 Task: Search one way flight ticket for 1 adult, 5 children, 2 infants in seat and 1 infant on lap in first from Houston: William P. Hobby Airport to Jackson: Jackson Hole Airport on 5-2-2023. Choice of flights is JetBlue. Number of bags: 1 checked bag. Price is upto 82000. Outbound departure time preference is 14:15.
Action: Mouse moved to (289, 115)
Screenshot: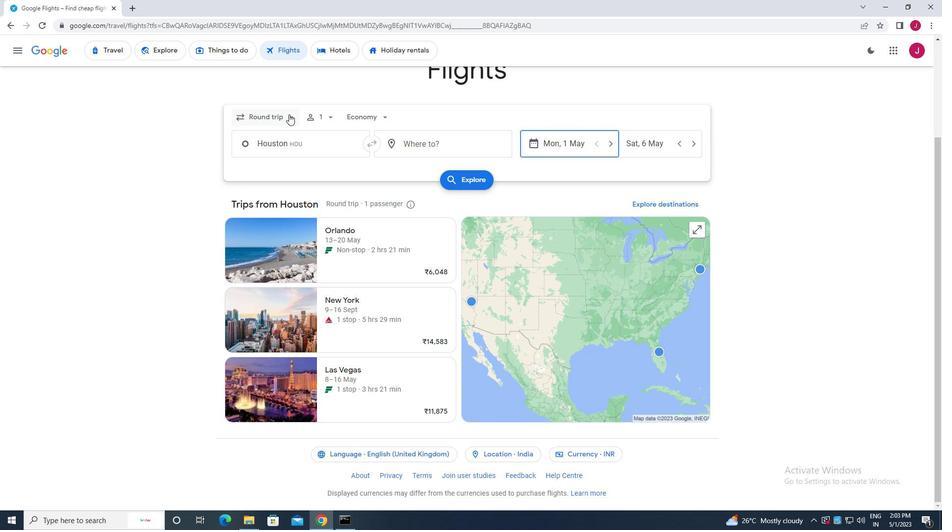 
Action: Mouse pressed left at (289, 115)
Screenshot: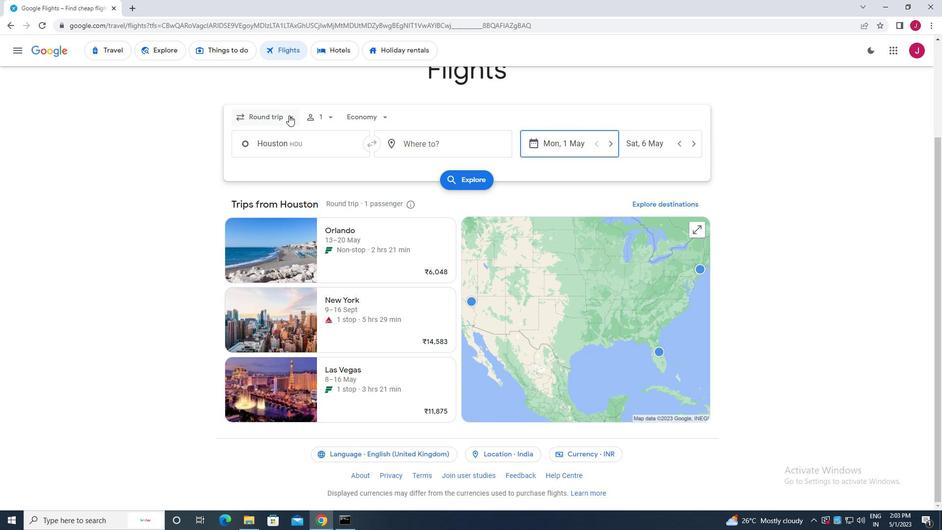 
Action: Mouse moved to (274, 162)
Screenshot: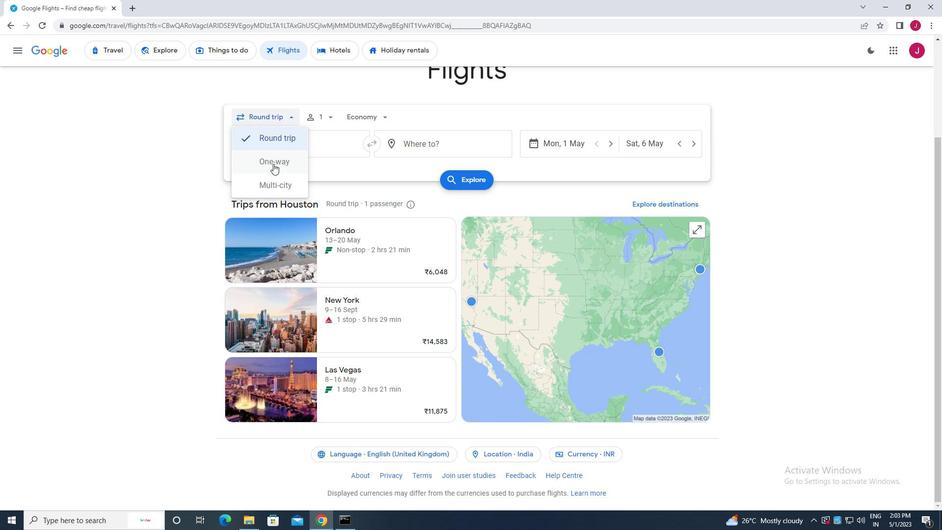 
Action: Mouse pressed left at (274, 162)
Screenshot: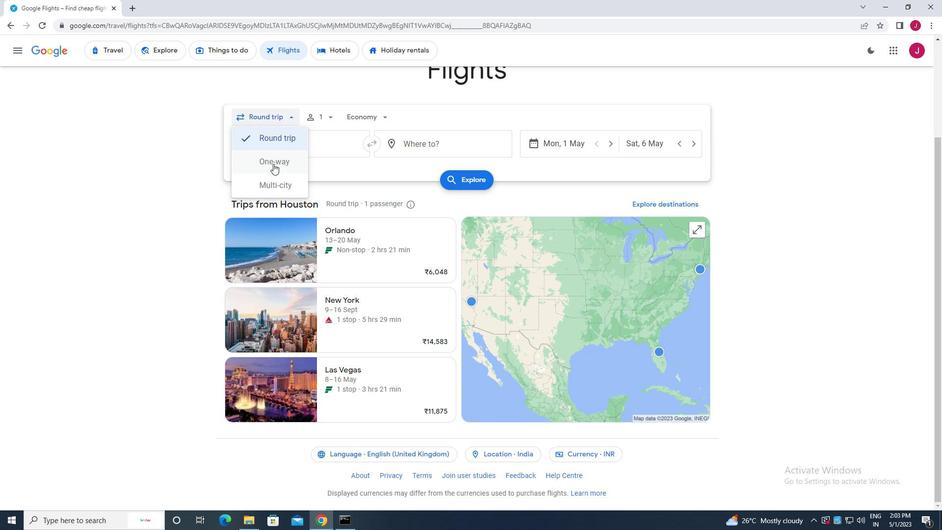 
Action: Mouse moved to (322, 117)
Screenshot: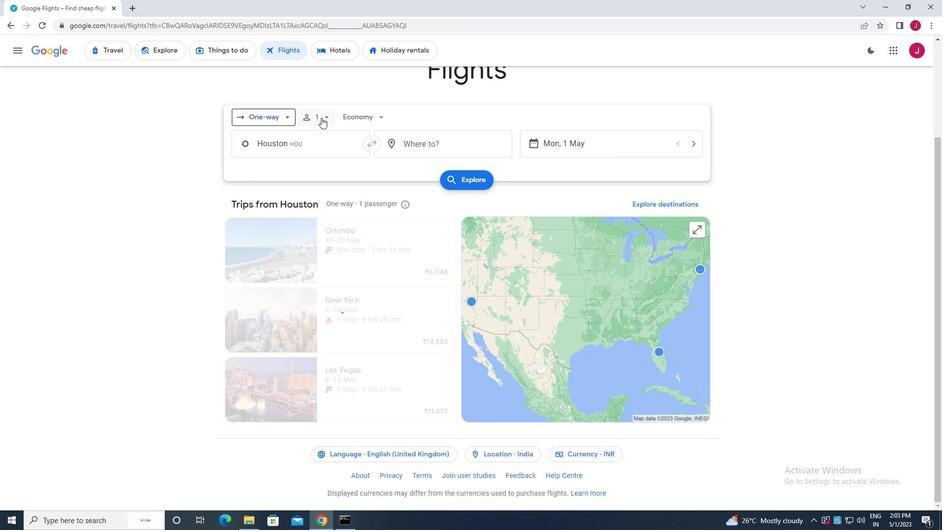 
Action: Mouse pressed left at (322, 117)
Screenshot: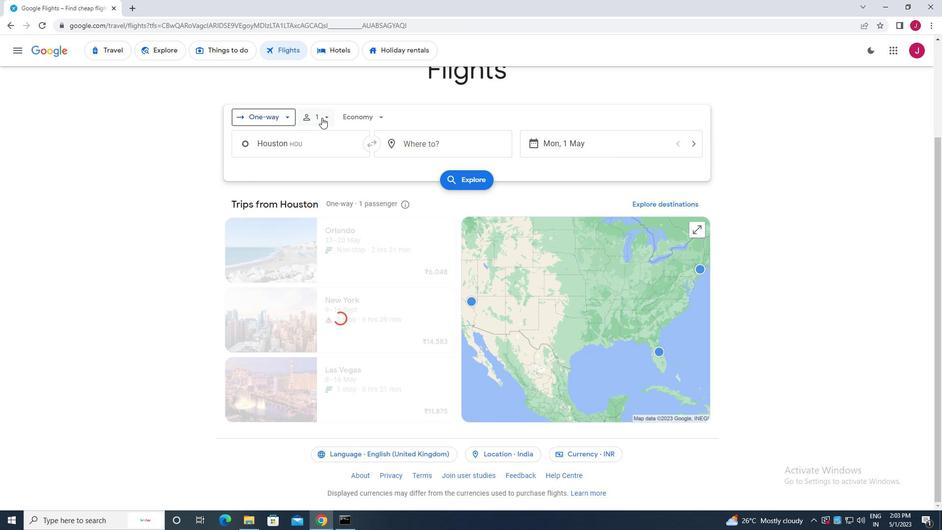 
Action: Mouse moved to (399, 168)
Screenshot: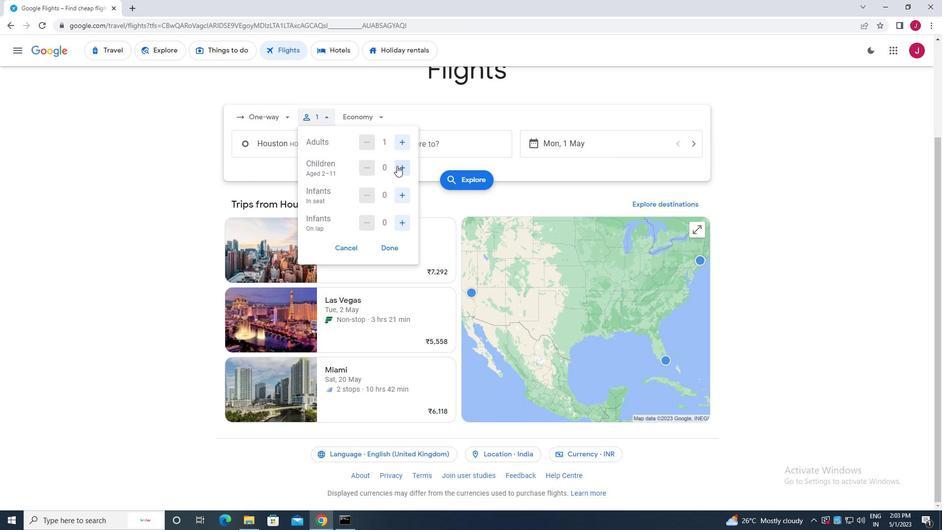 
Action: Mouse pressed left at (399, 168)
Screenshot: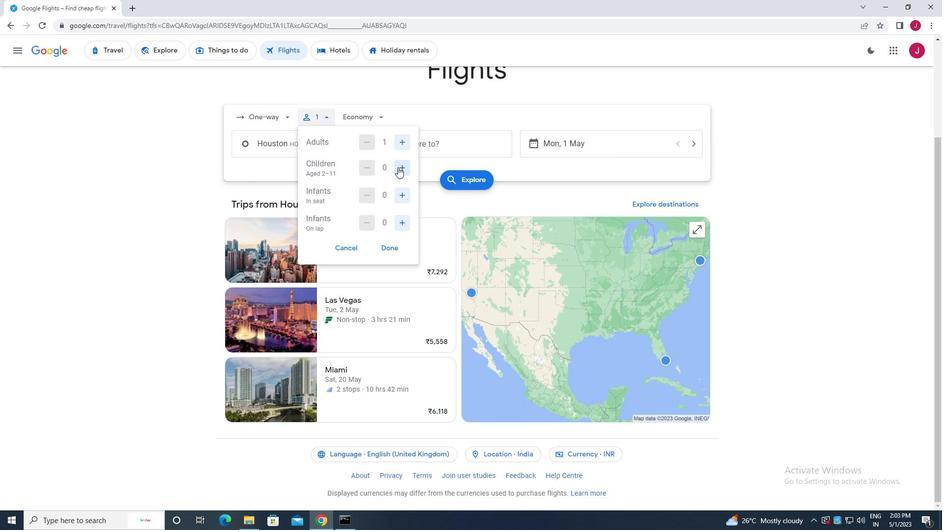 
Action: Mouse moved to (401, 169)
Screenshot: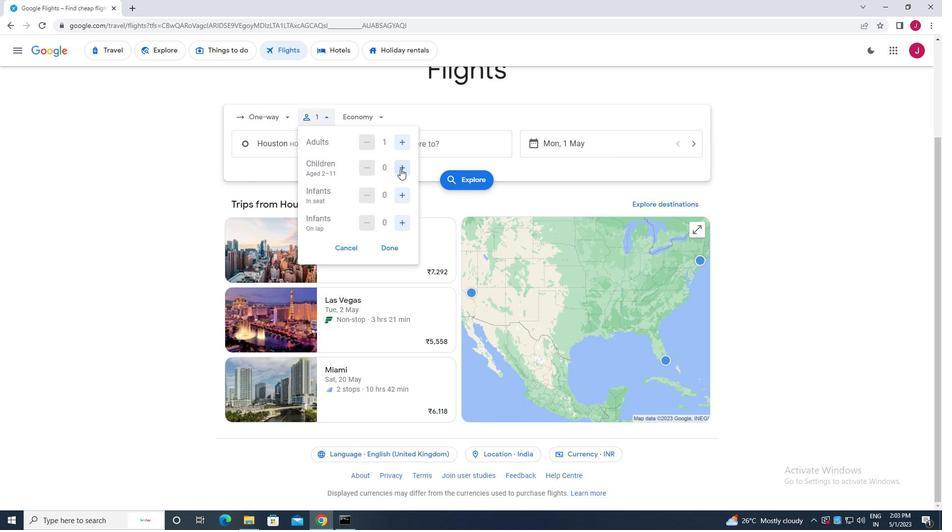 
Action: Mouse pressed left at (401, 169)
Screenshot: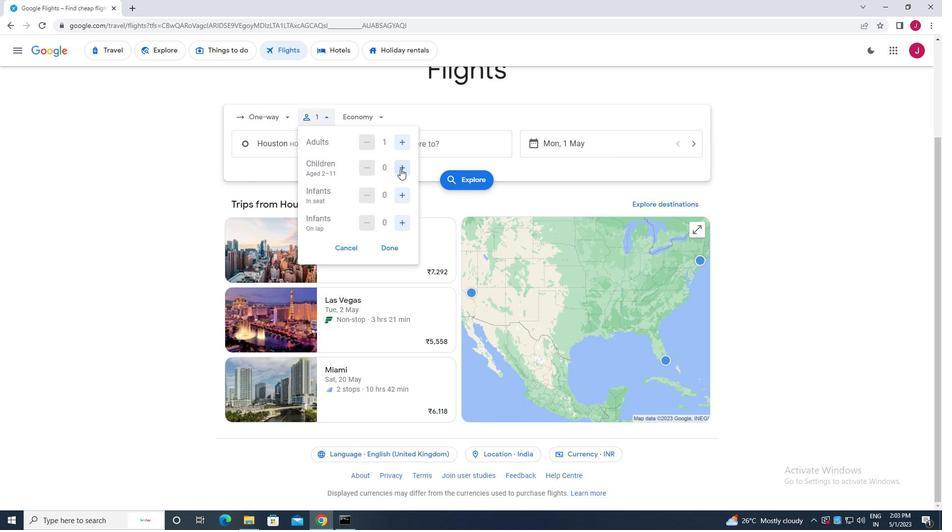 
Action: Mouse moved to (401, 169)
Screenshot: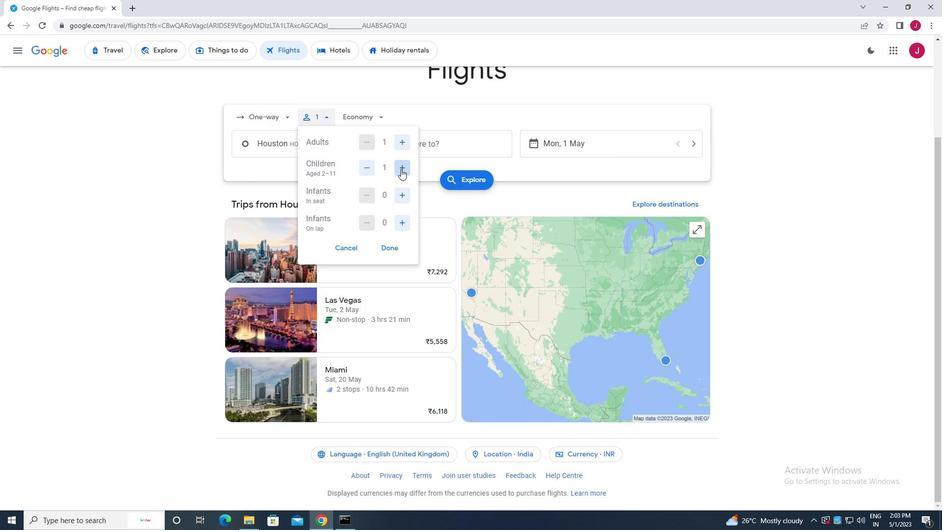 
Action: Mouse pressed left at (401, 169)
Screenshot: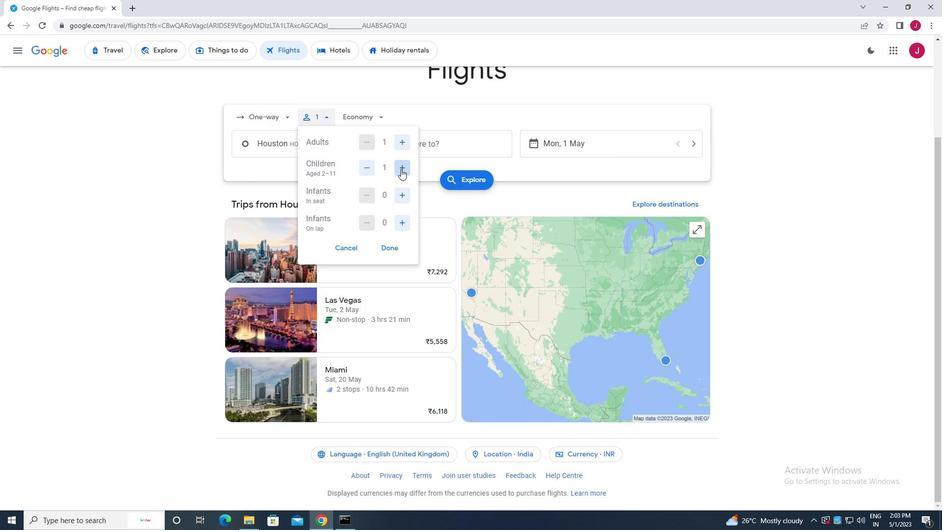 
Action: Mouse pressed left at (401, 169)
Screenshot: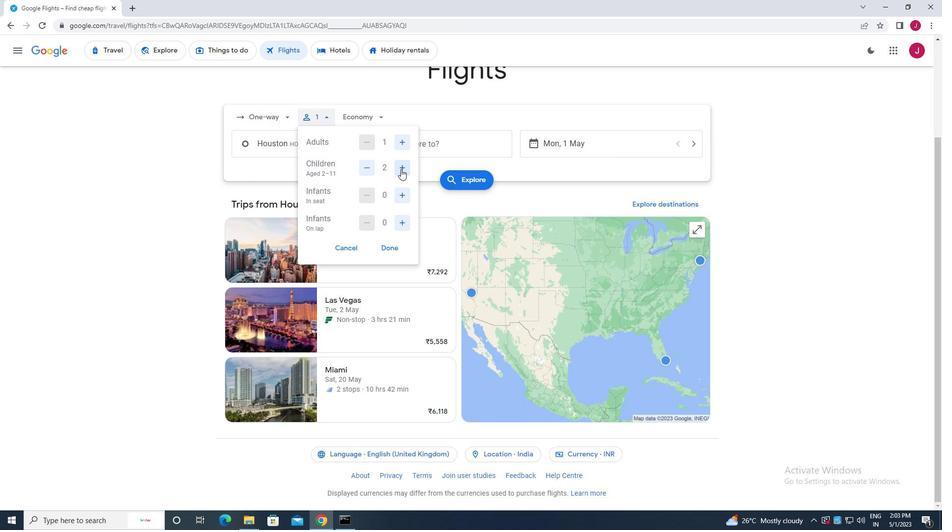 
Action: Mouse pressed left at (401, 169)
Screenshot: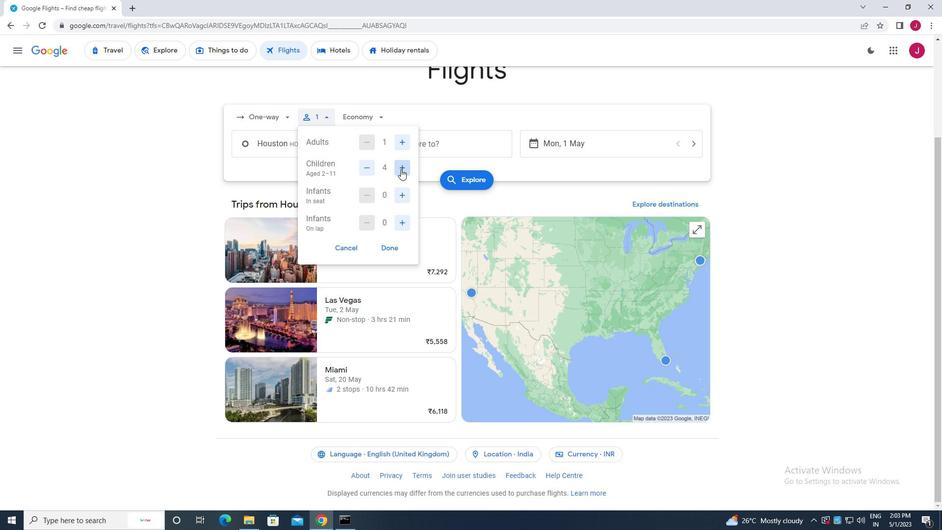
Action: Mouse moved to (403, 198)
Screenshot: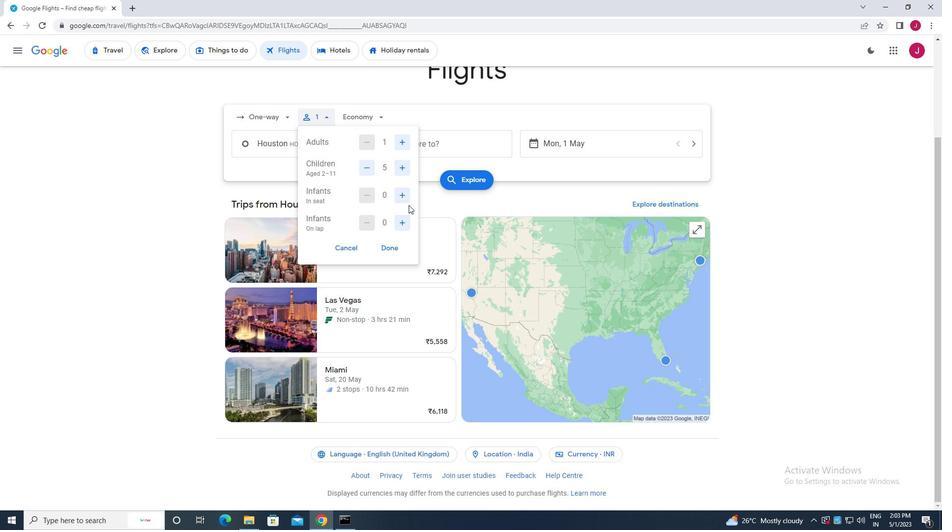 
Action: Mouse pressed left at (403, 198)
Screenshot: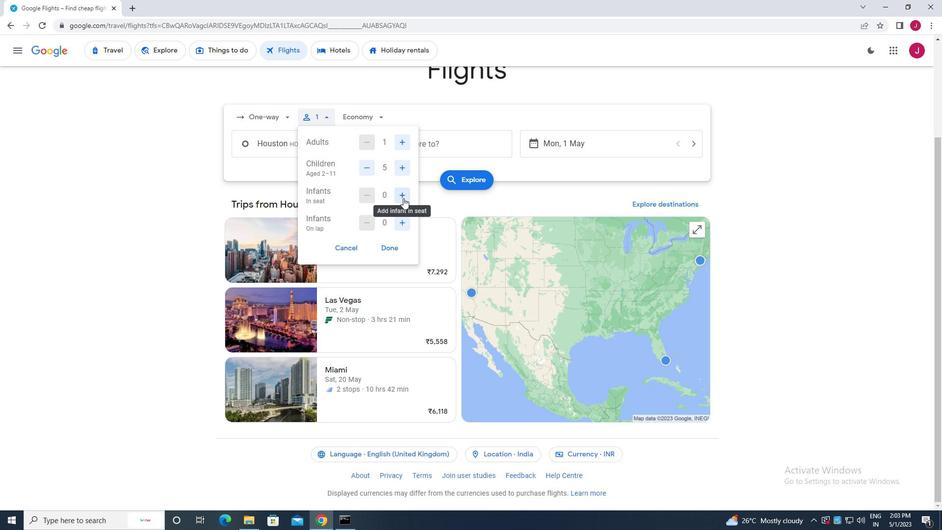 
Action: Mouse pressed left at (403, 198)
Screenshot: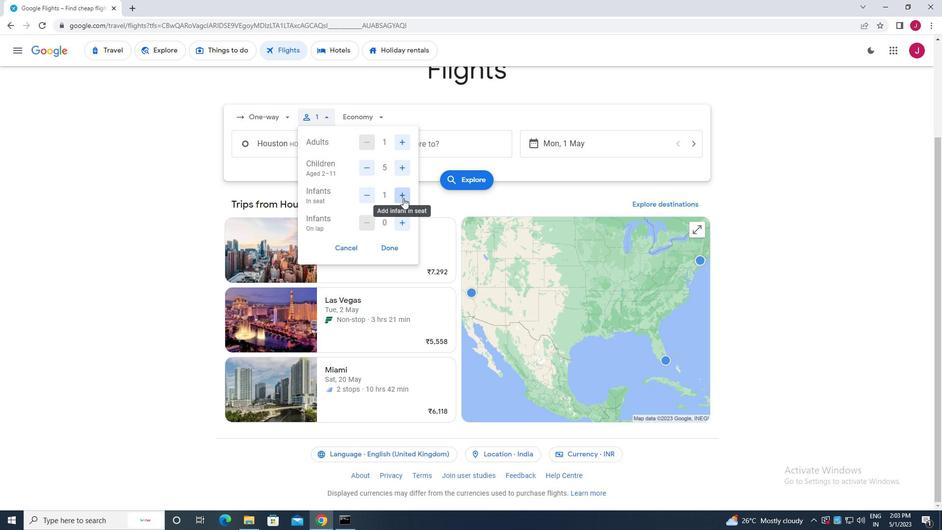 
Action: Mouse moved to (403, 217)
Screenshot: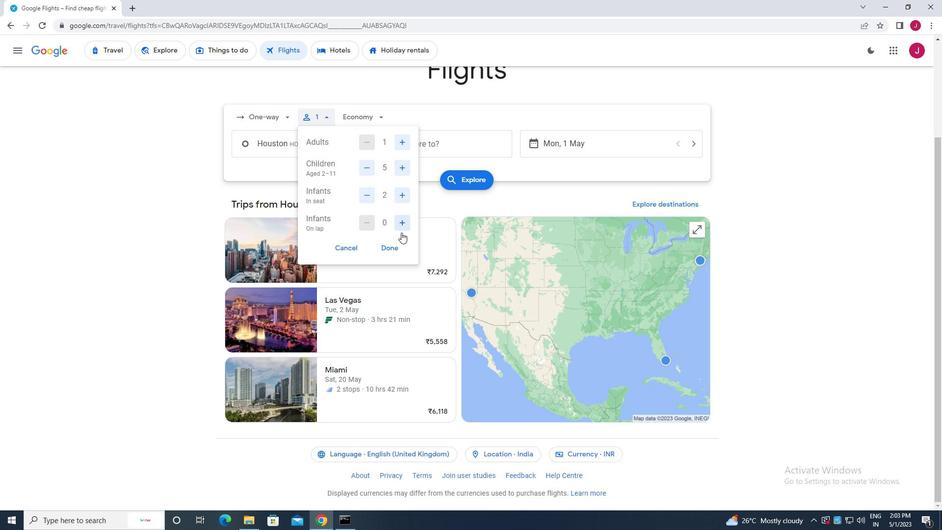 
Action: Mouse pressed left at (403, 217)
Screenshot: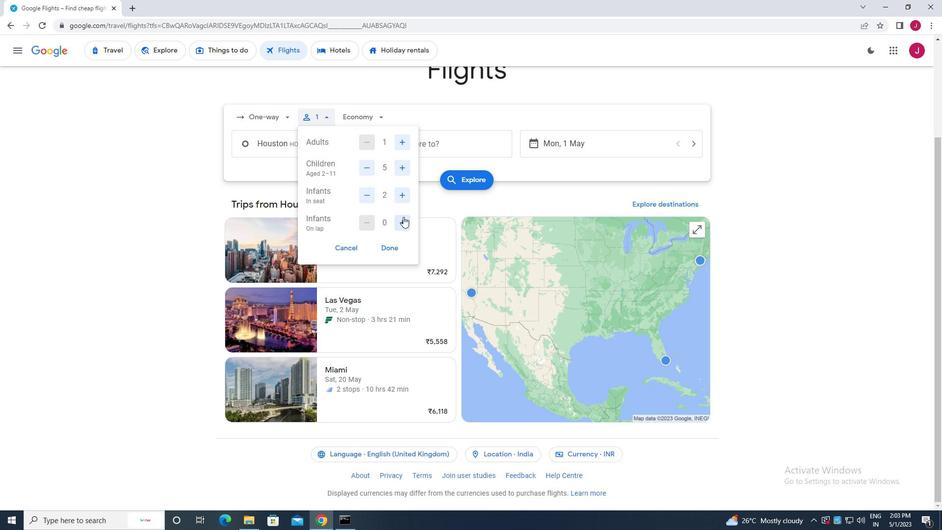 
Action: Mouse moved to (368, 195)
Screenshot: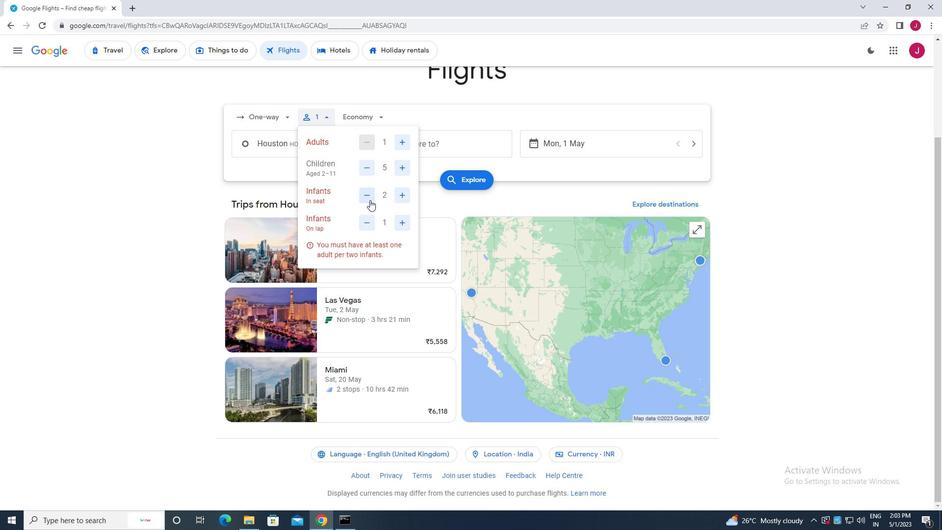 
Action: Mouse pressed left at (368, 195)
Screenshot: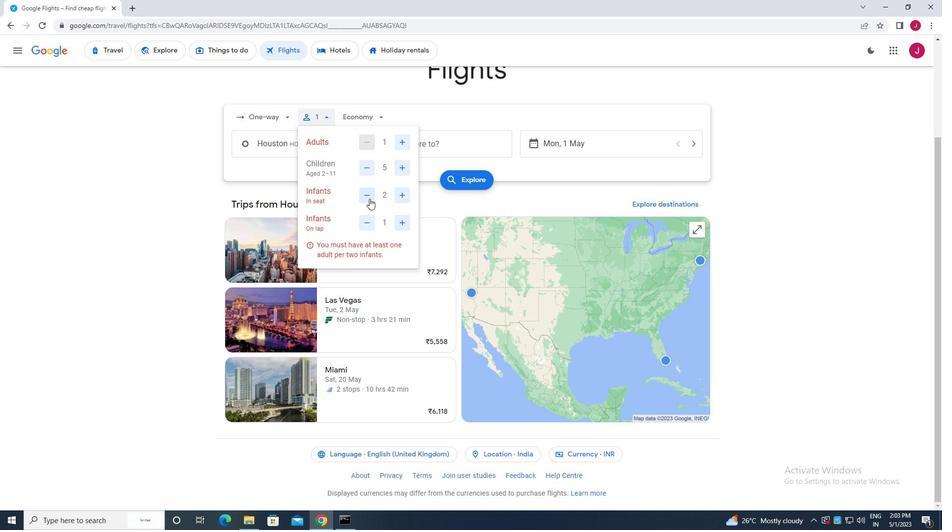 
Action: Mouse moved to (390, 248)
Screenshot: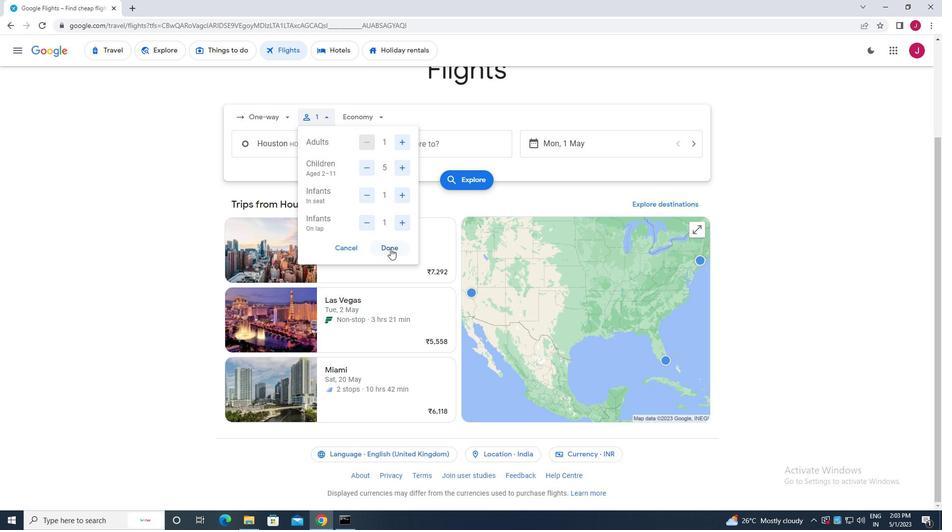 
Action: Mouse pressed left at (390, 248)
Screenshot: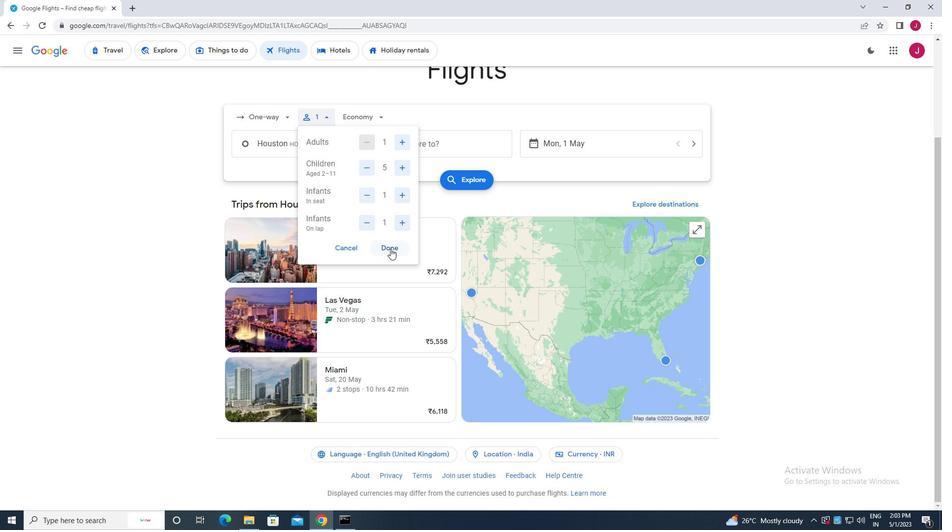 
Action: Mouse moved to (379, 118)
Screenshot: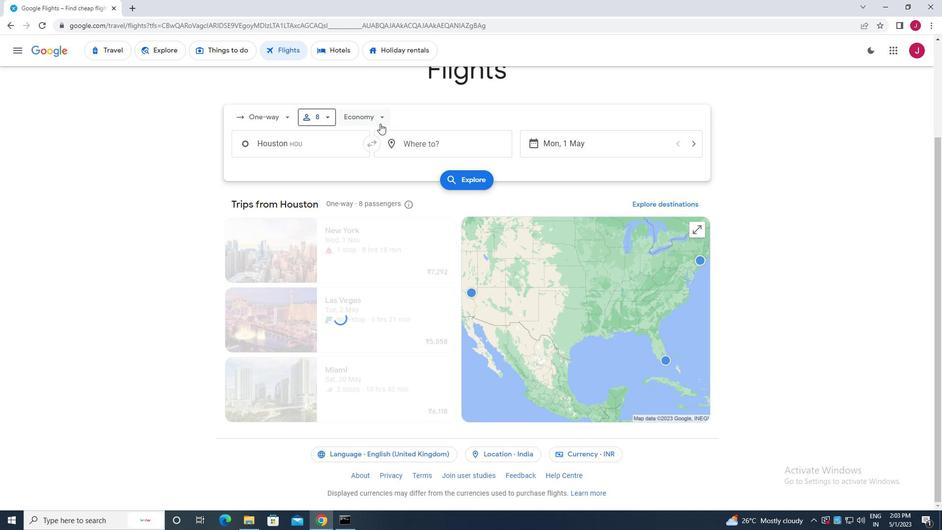 
Action: Mouse pressed left at (379, 118)
Screenshot: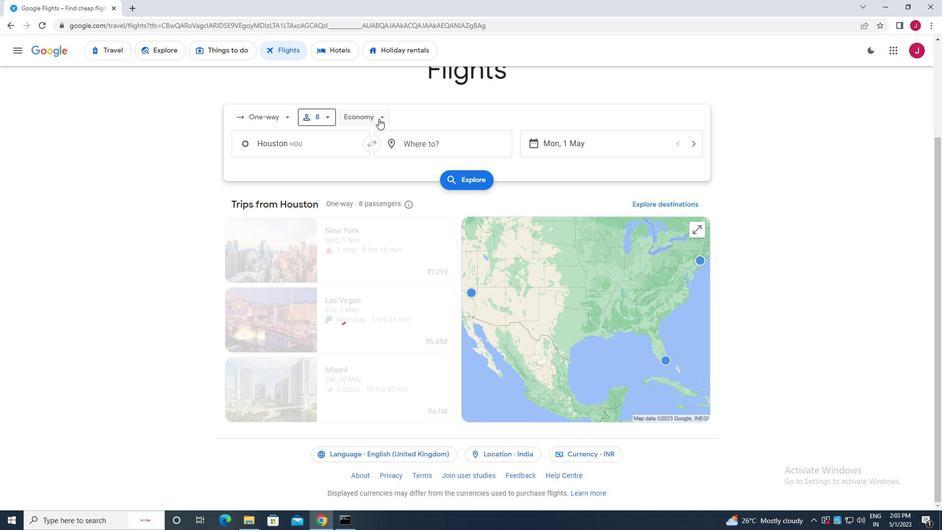 
Action: Mouse moved to (372, 210)
Screenshot: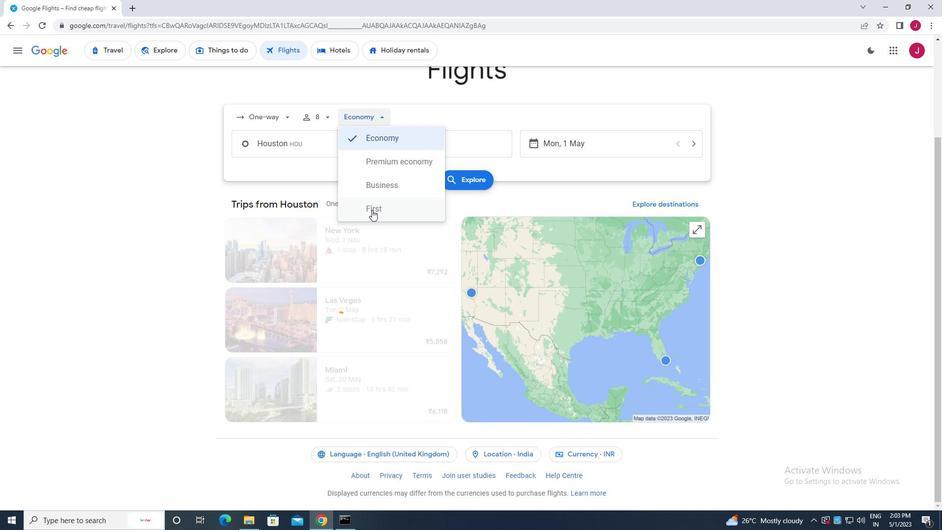 
Action: Mouse pressed left at (372, 210)
Screenshot: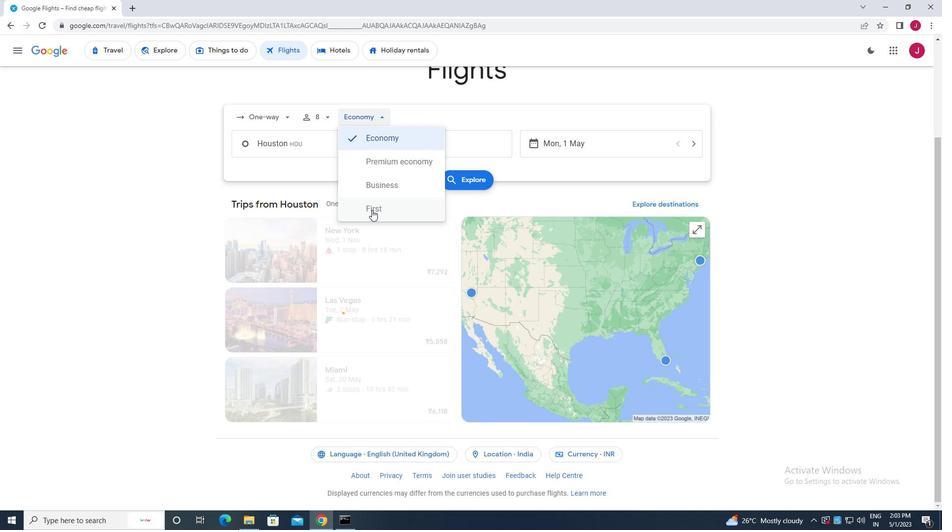 
Action: Mouse moved to (308, 143)
Screenshot: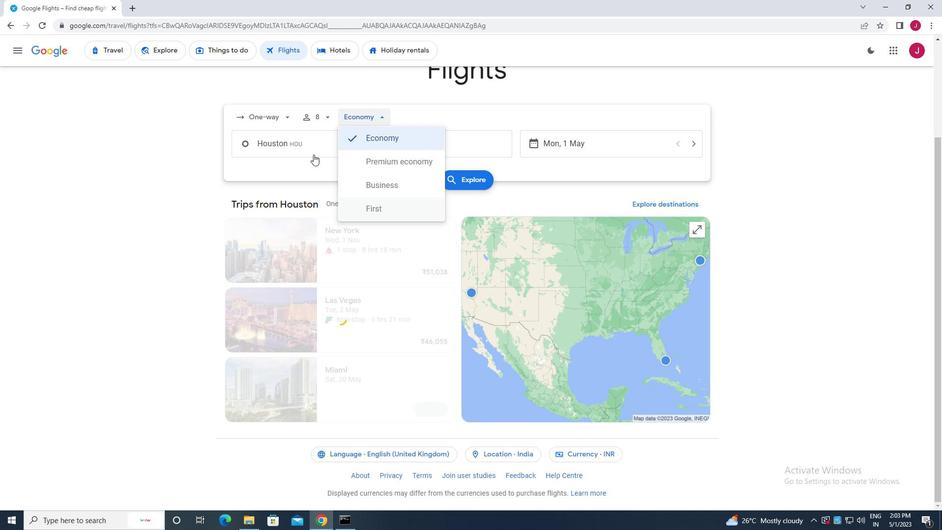 
Action: Mouse pressed left at (308, 143)
Screenshot: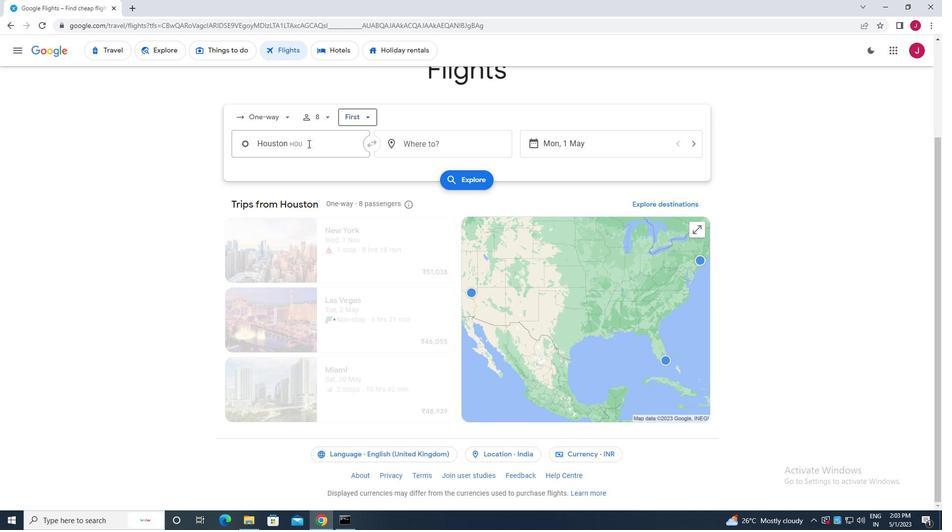 
Action: Key pressed willam<Key.space>o<Key.backspace>p
Screenshot: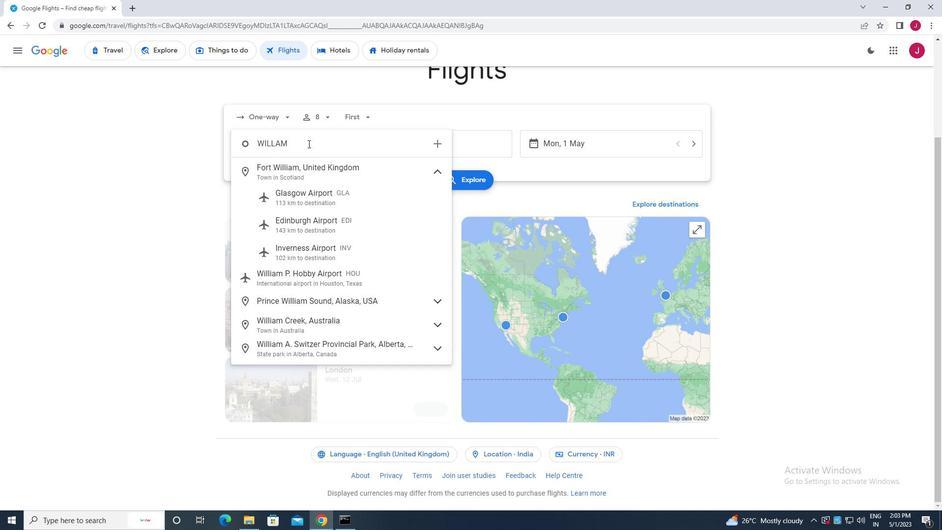 
Action: Mouse moved to (313, 175)
Screenshot: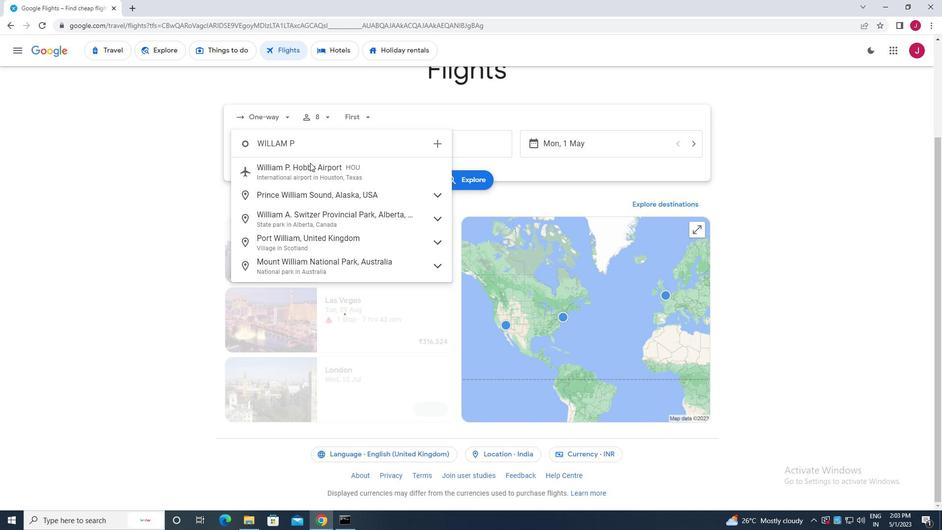 
Action: Mouse pressed left at (313, 175)
Screenshot: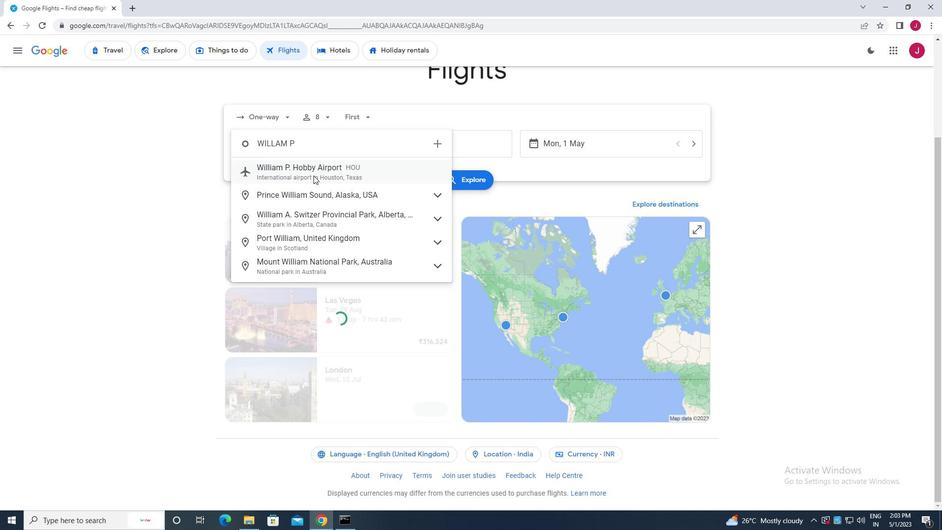 
Action: Mouse moved to (446, 142)
Screenshot: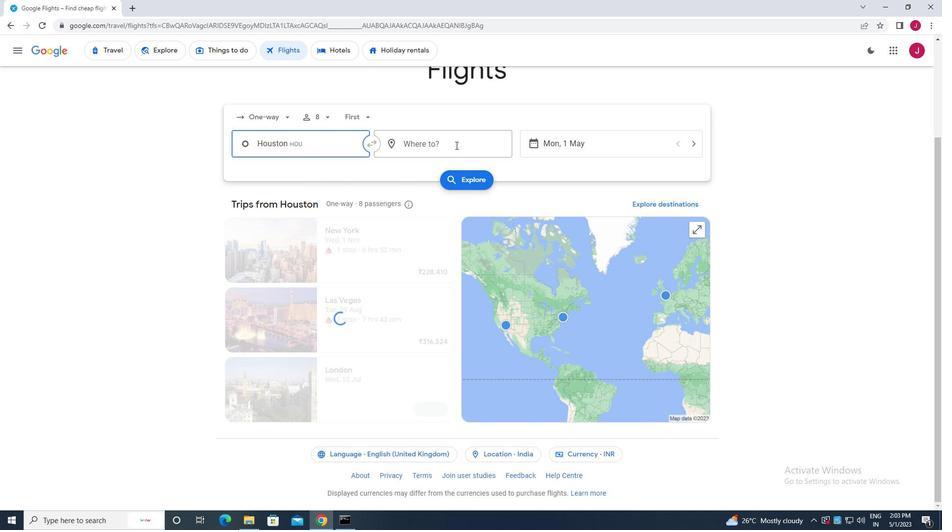 
Action: Mouse pressed left at (446, 142)
Screenshot: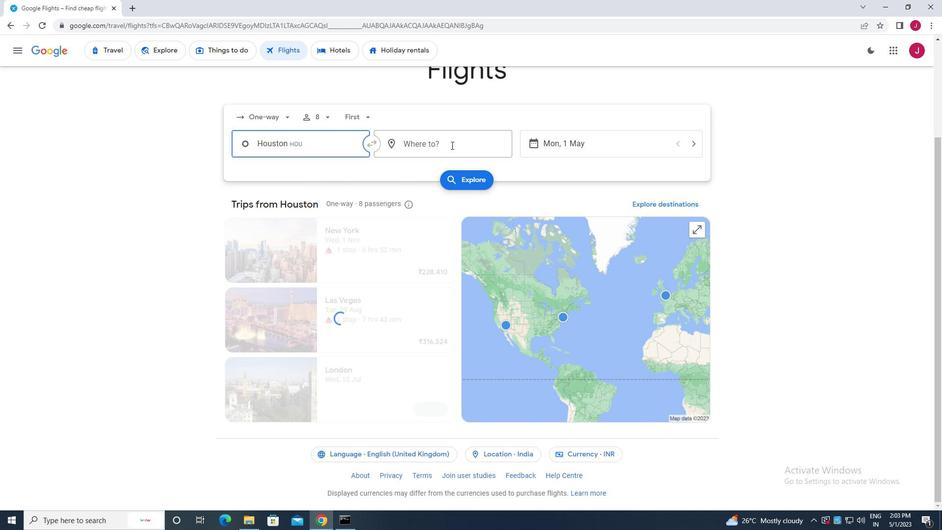 
Action: Key pressed jackson<Key.space>h
Screenshot: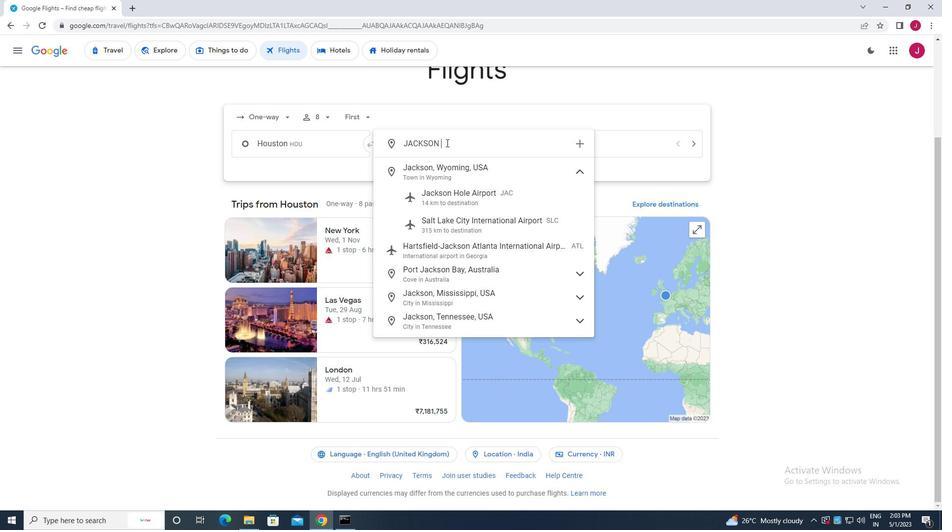 
Action: Mouse moved to (455, 190)
Screenshot: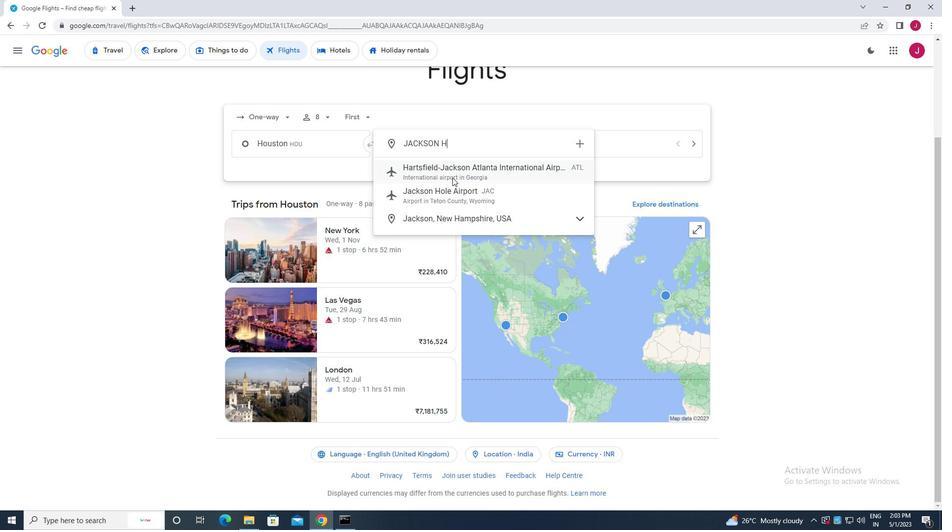 
Action: Mouse pressed left at (455, 190)
Screenshot: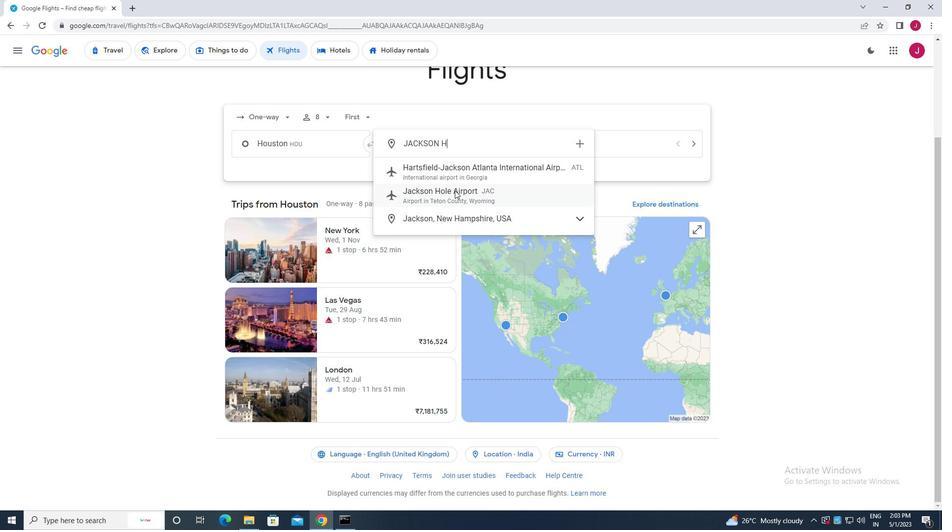 
Action: Mouse moved to (568, 144)
Screenshot: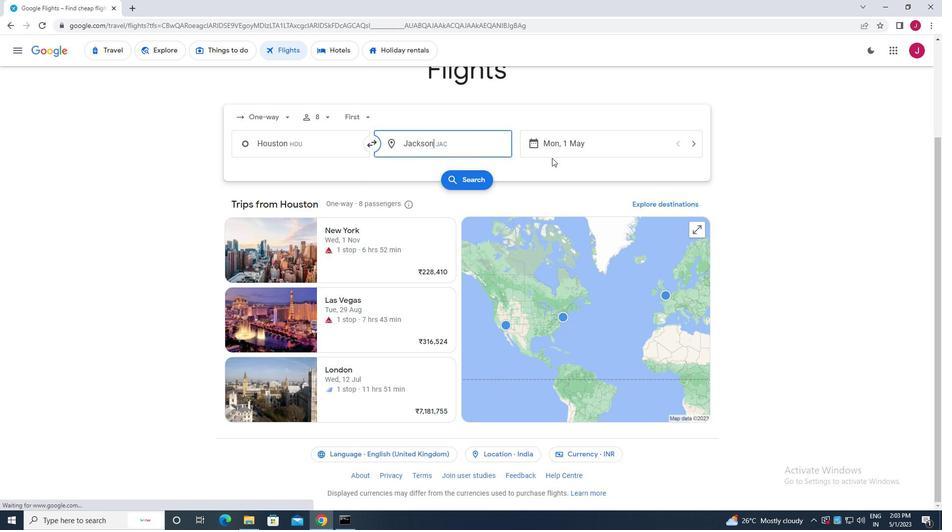 
Action: Mouse pressed left at (568, 144)
Screenshot: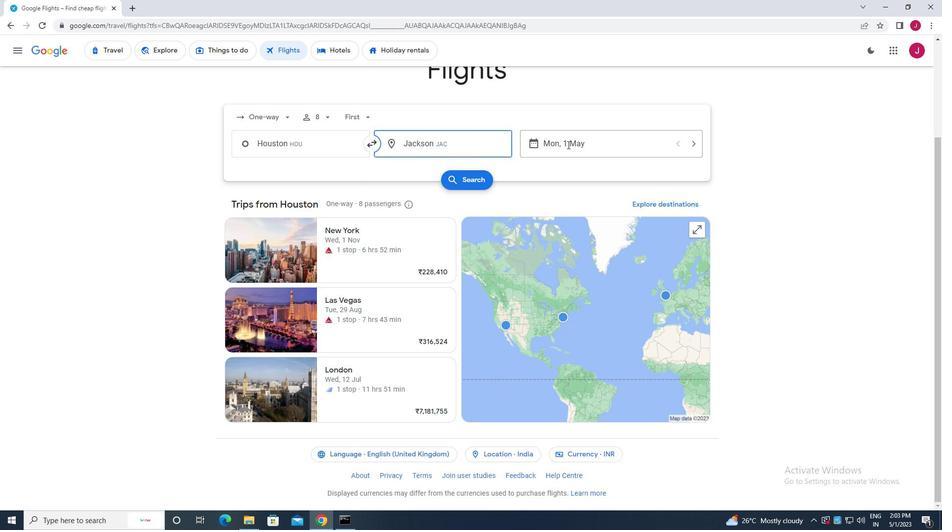 
Action: Mouse moved to (400, 223)
Screenshot: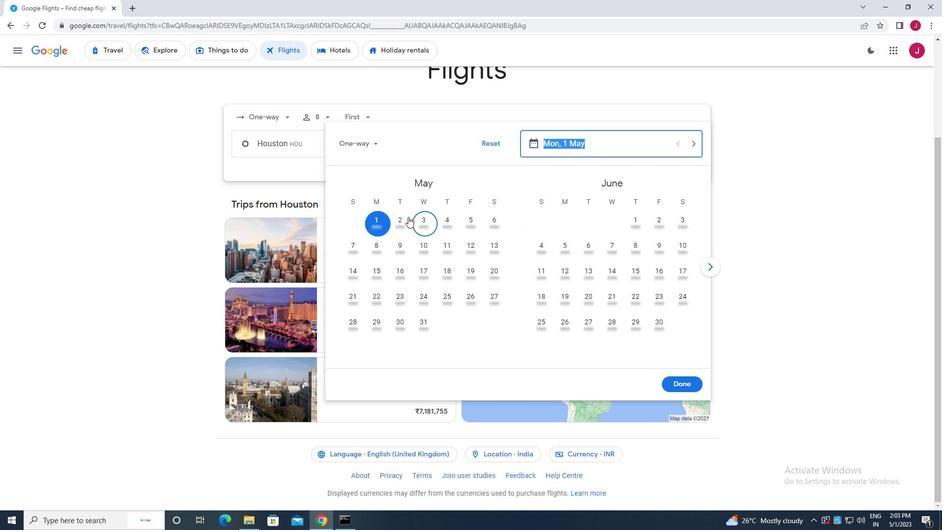 
Action: Mouse pressed left at (400, 223)
Screenshot: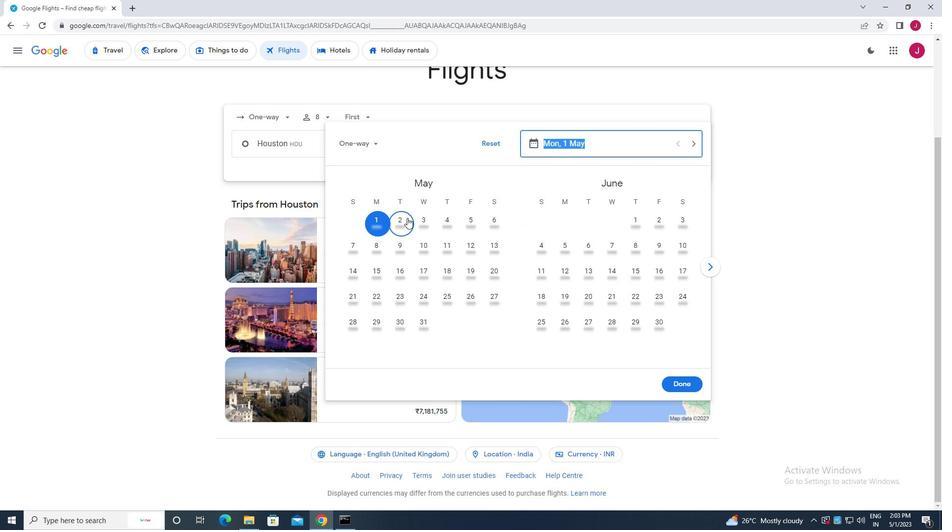 
Action: Mouse moved to (689, 382)
Screenshot: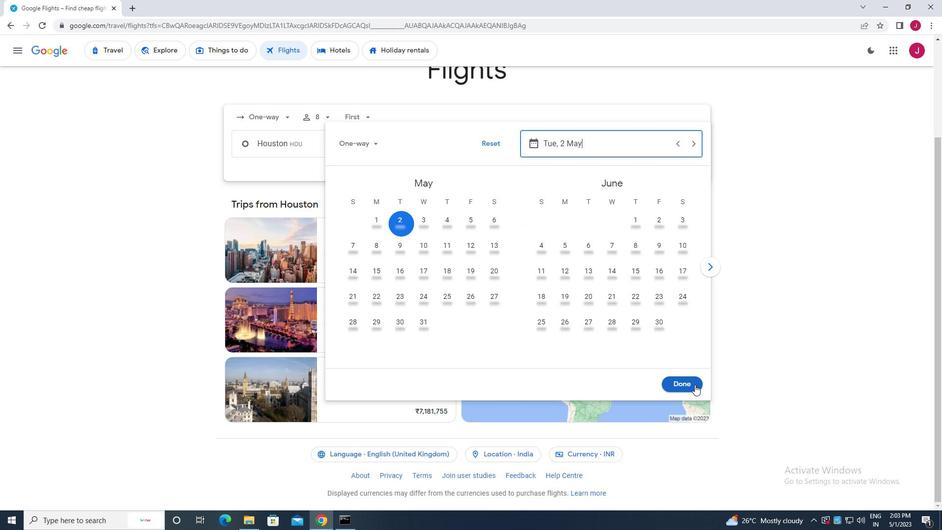 
Action: Mouse pressed left at (689, 382)
Screenshot: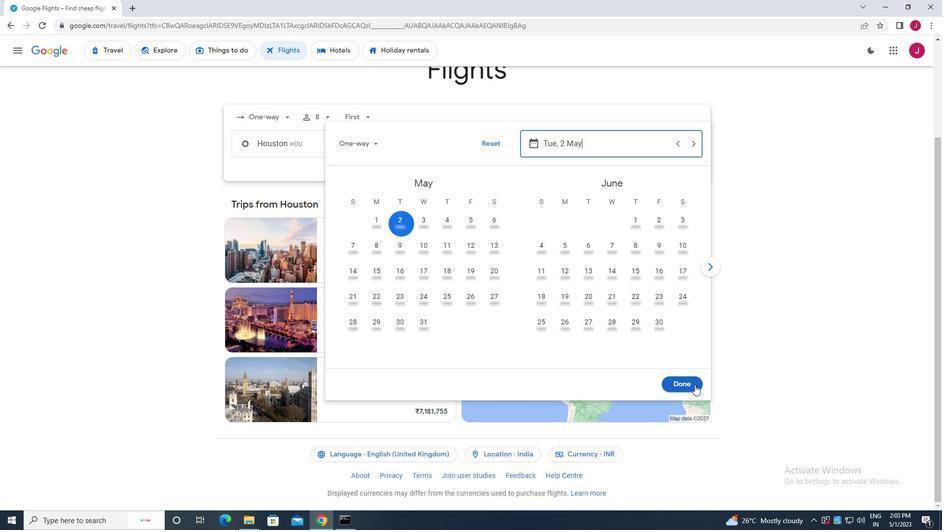 
Action: Mouse moved to (473, 182)
Screenshot: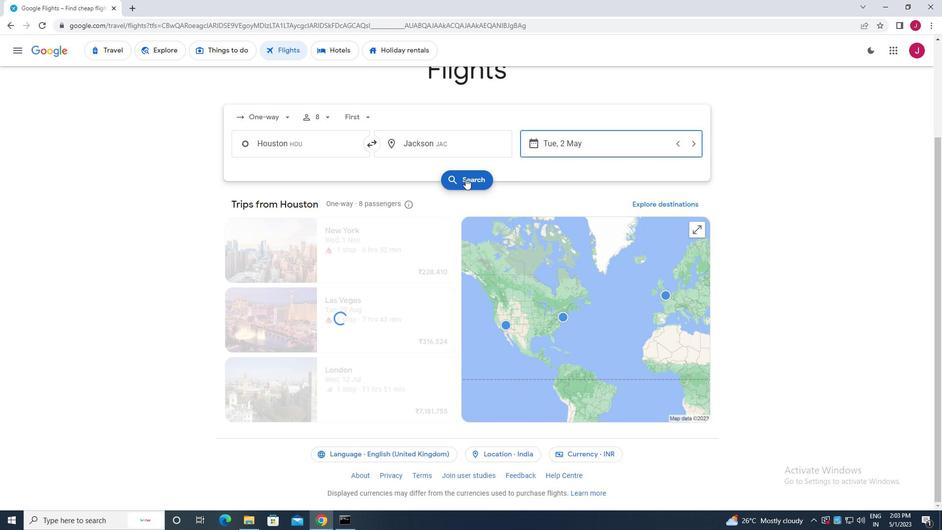 
Action: Mouse pressed left at (473, 182)
Screenshot: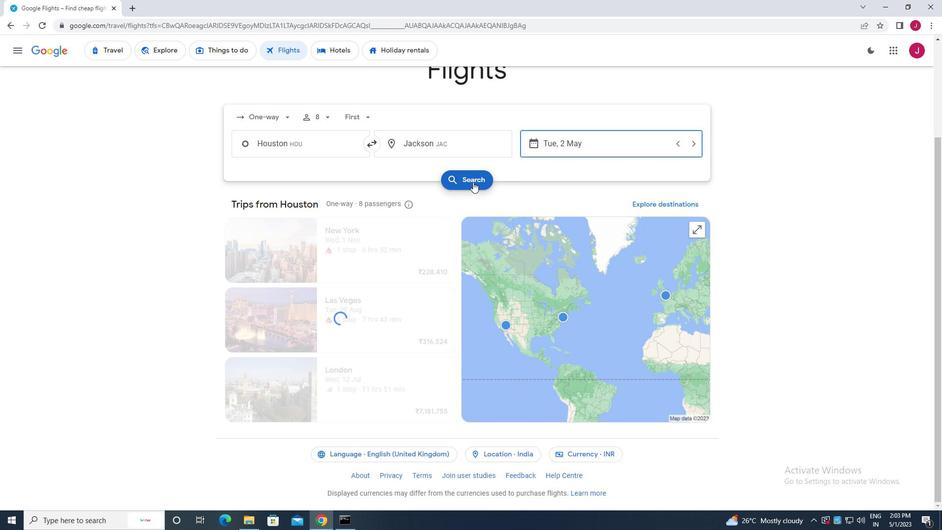 
Action: Mouse moved to (249, 138)
Screenshot: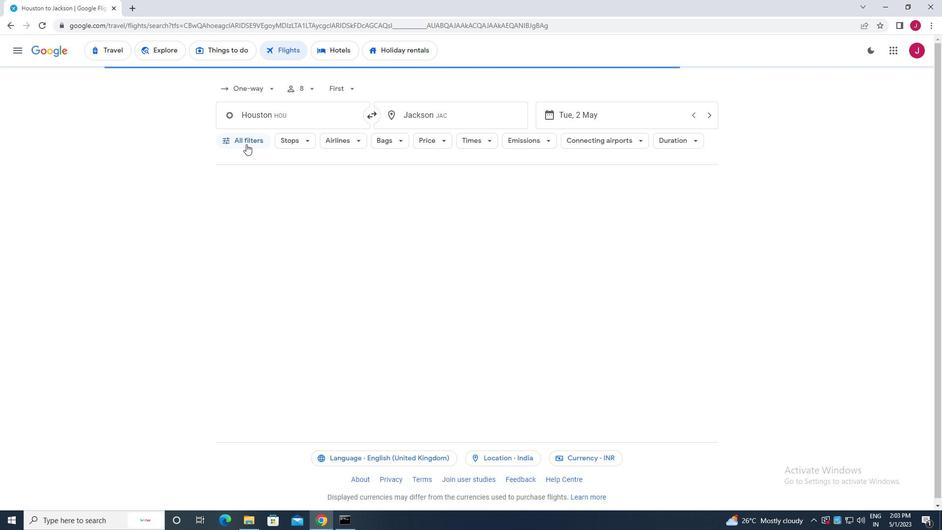 
Action: Mouse pressed left at (249, 138)
Screenshot: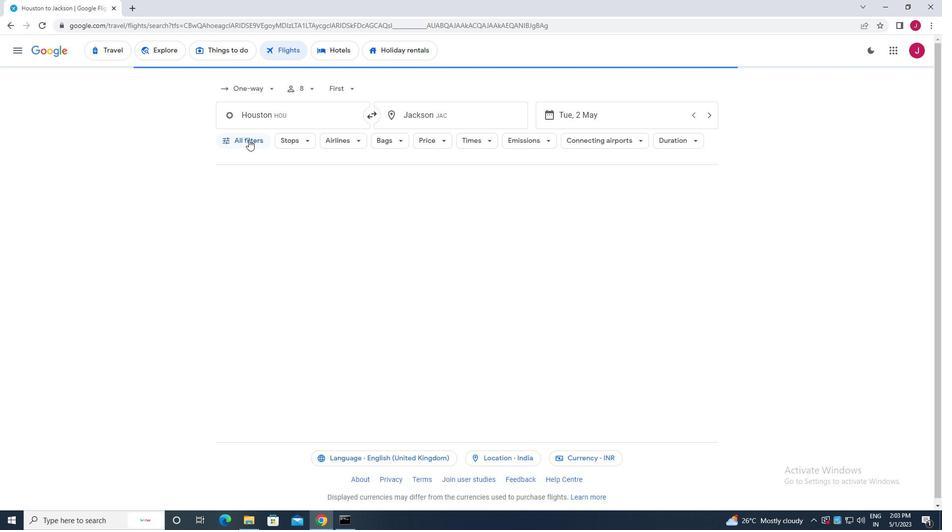 
Action: Mouse moved to (253, 201)
Screenshot: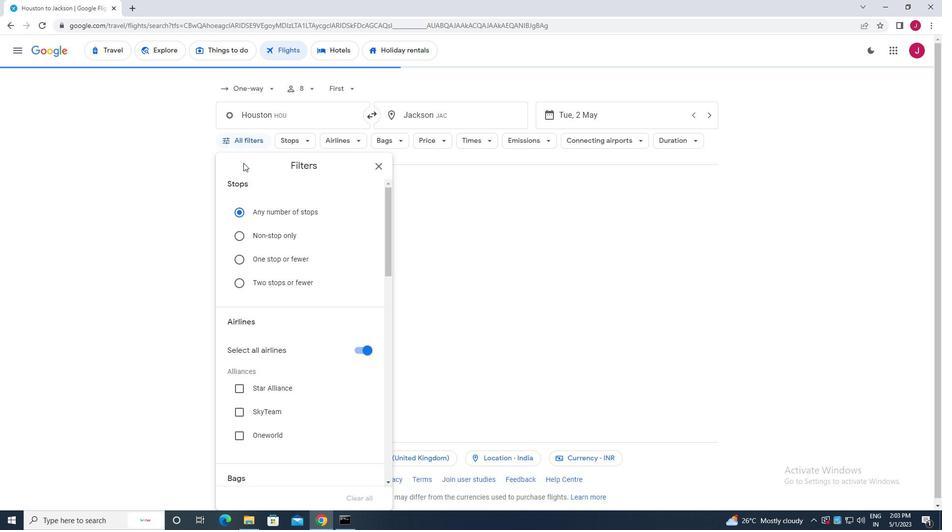 
Action: Mouse scrolled (253, 200) with delta (0, 0)
Screenshot: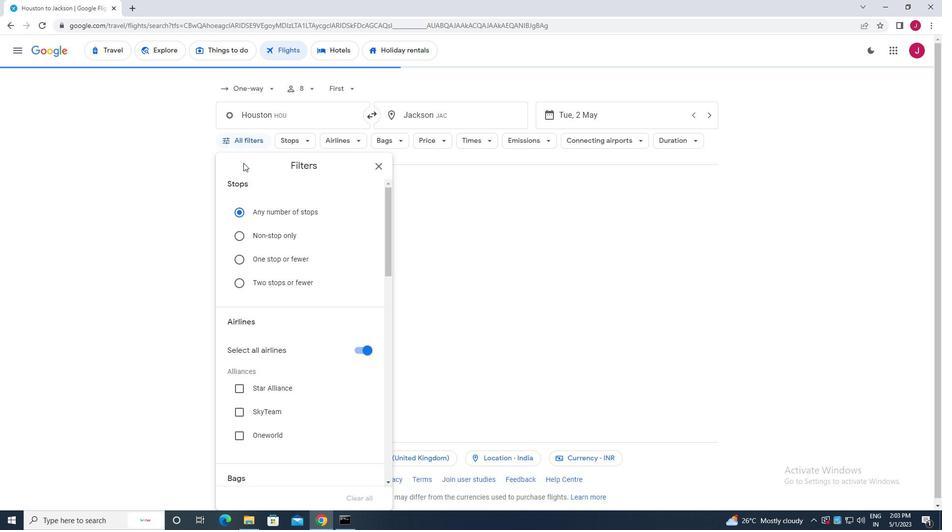
Action: Mouse moved to (255, 204)
Screenshot: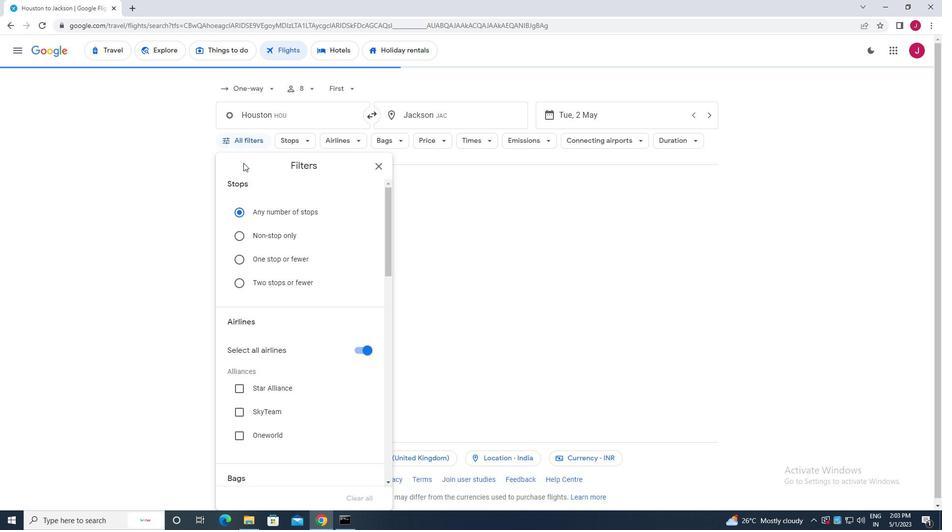 
Action: Mouse scrolled (255, 203) with delta (0, 0)
Screenshot: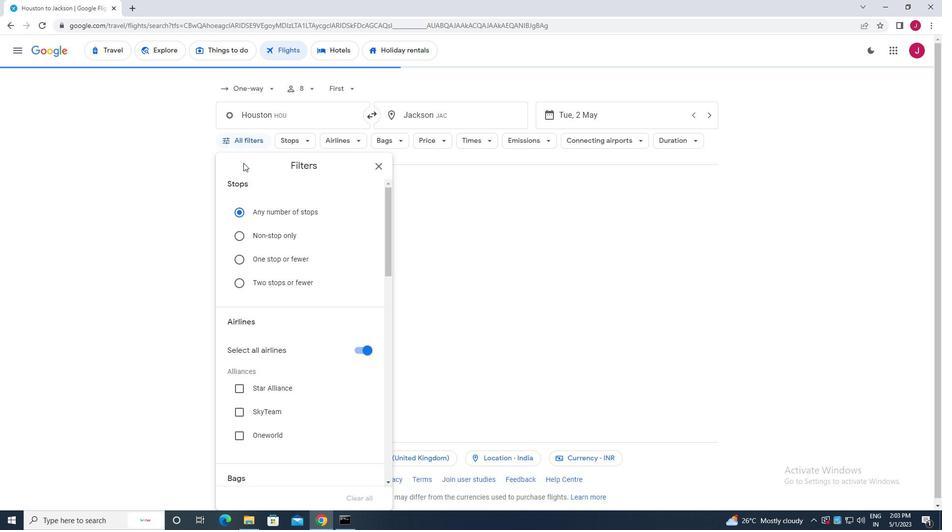 
Action: Mouse moved to (256, 206)
Screenshot: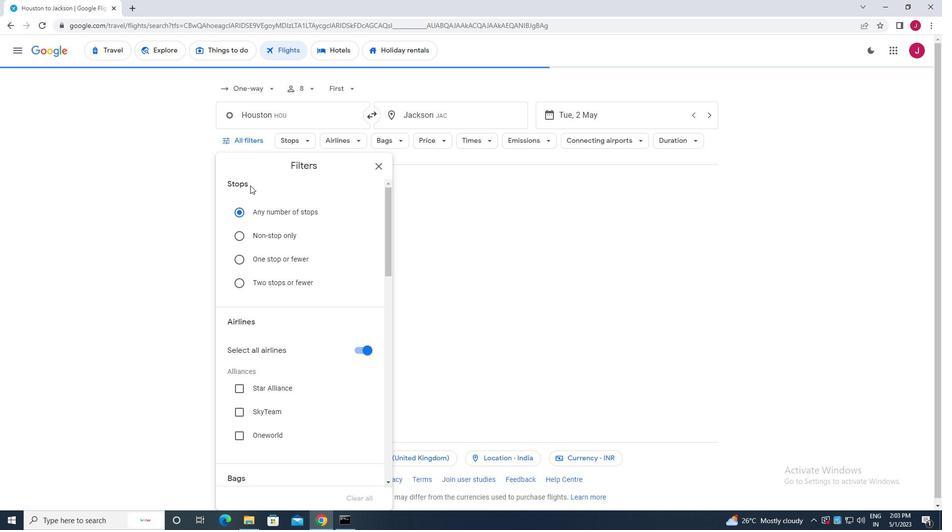 
Action: Mouse scrolled (256, 206) with delta (0, 0)
Screenshot: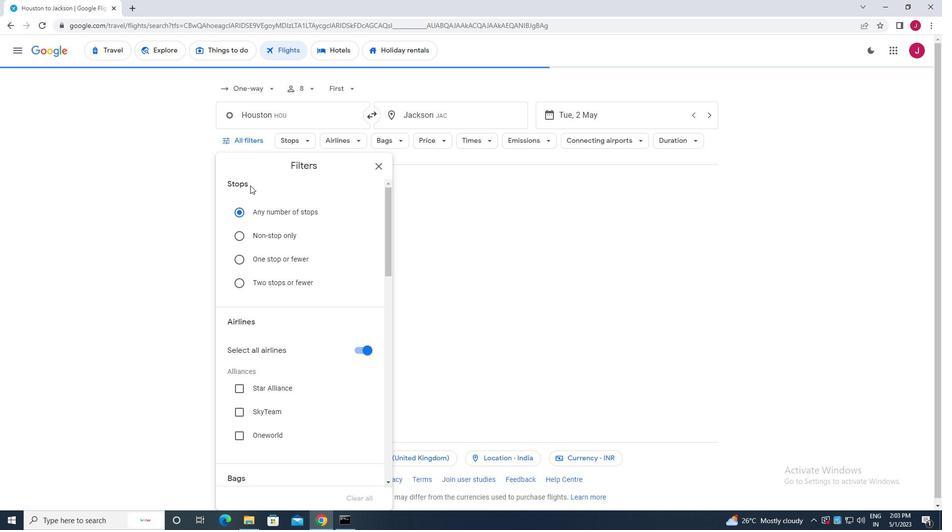 
Action: Mouse moved to (256, 207)
Screenshot: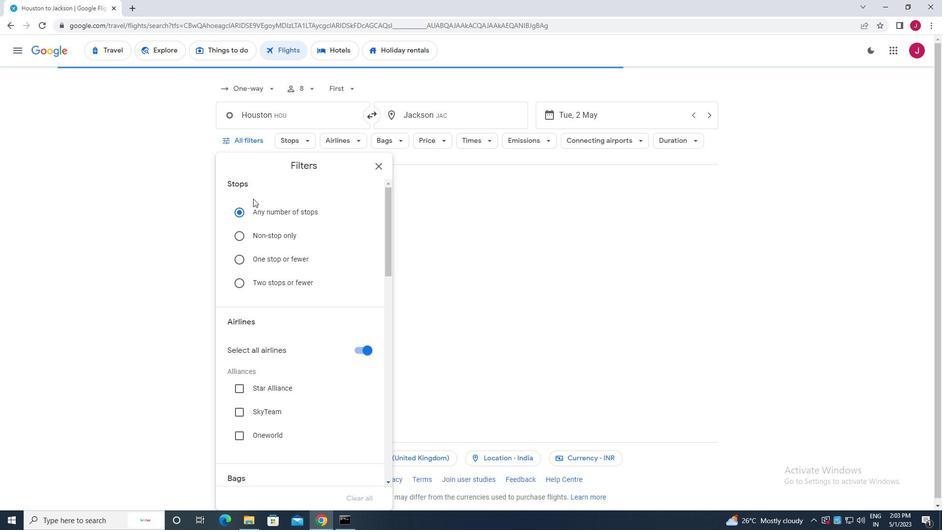 
Action: Mouse scrolled (256, 207) with delta (0, 0)
Screenshot: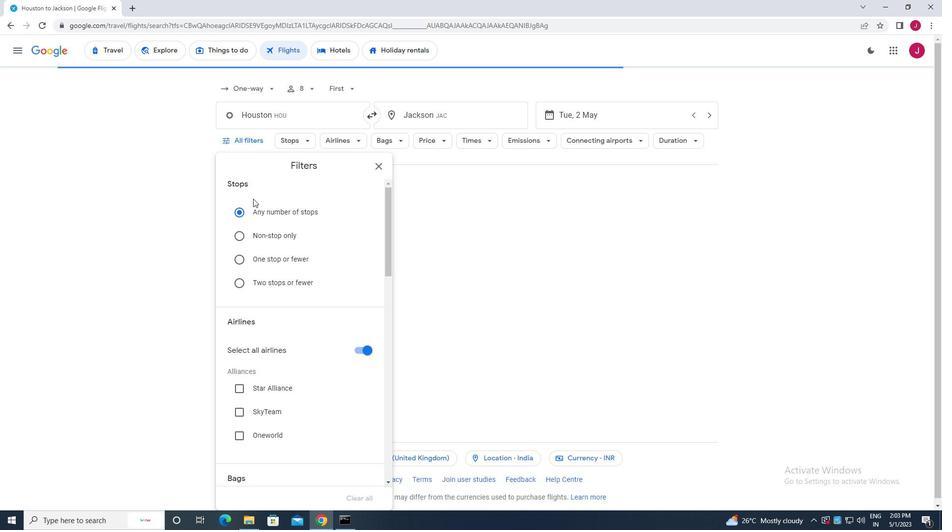 
Action: Mouse moved to (340, 218)
Screenshot: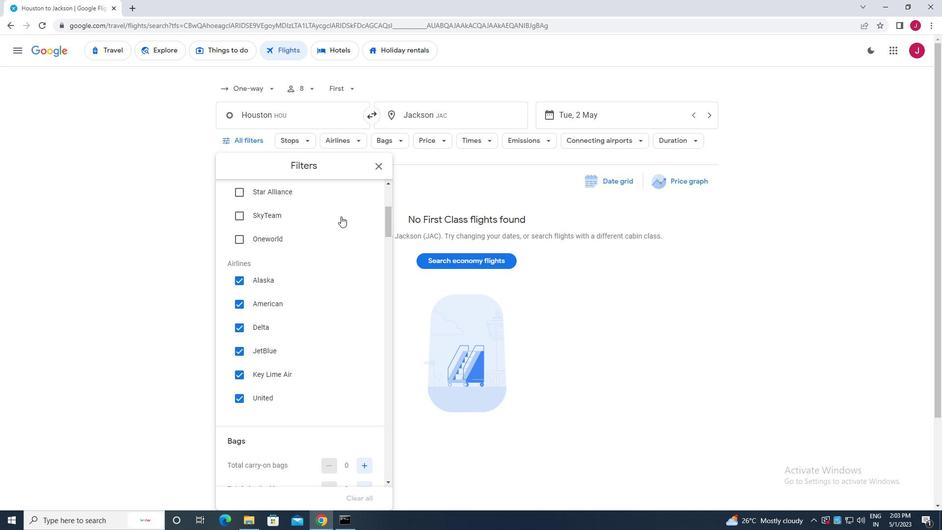 
Action: Mouse scrolled (340, 219) with delta (0, 0)
Screenshot: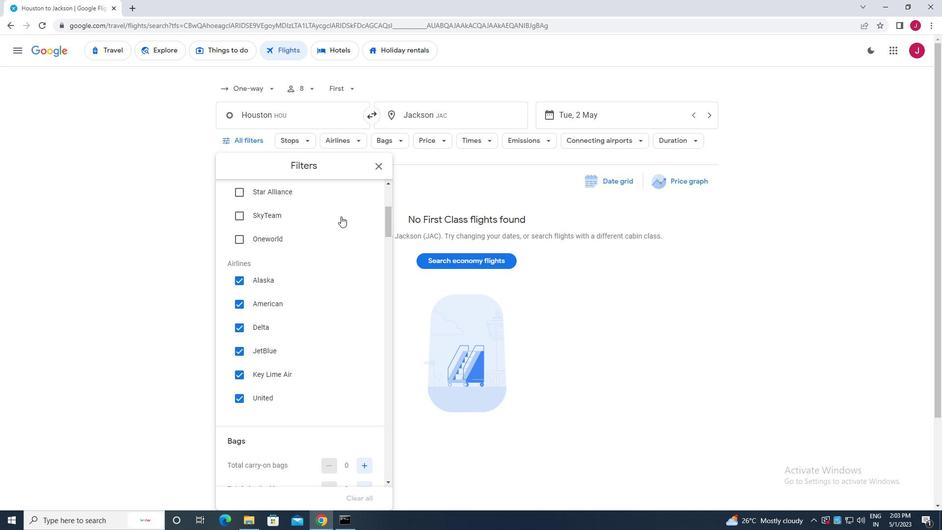 
Action: Mouse scrolled (340, 219) with delta (0, 0)
Screenshot: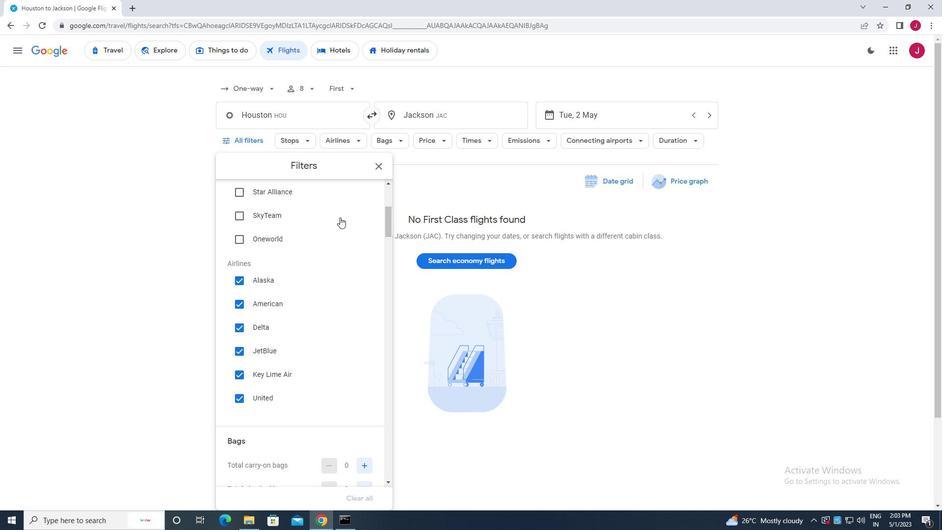 
Action: Mouse moved to (362, 254)
Screenshot: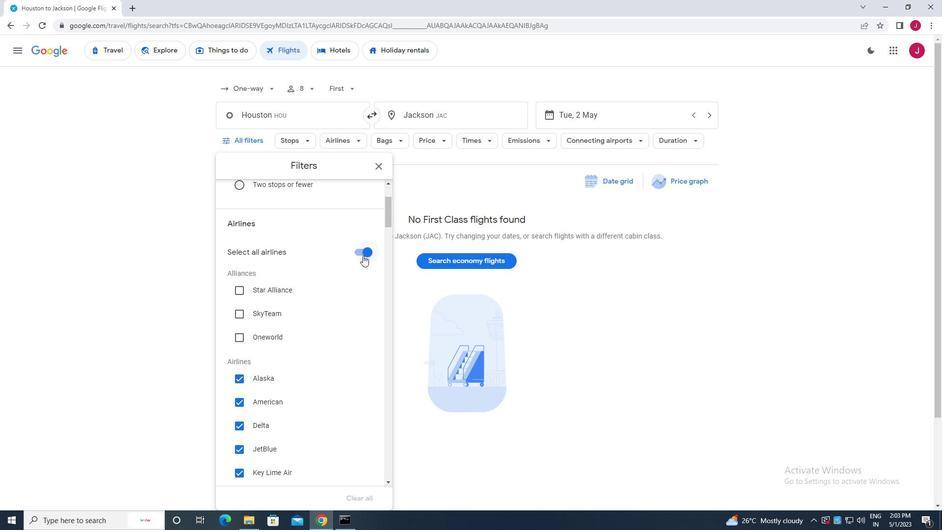 
Action: Mouse pressed left at (362, 254)
Screenshot: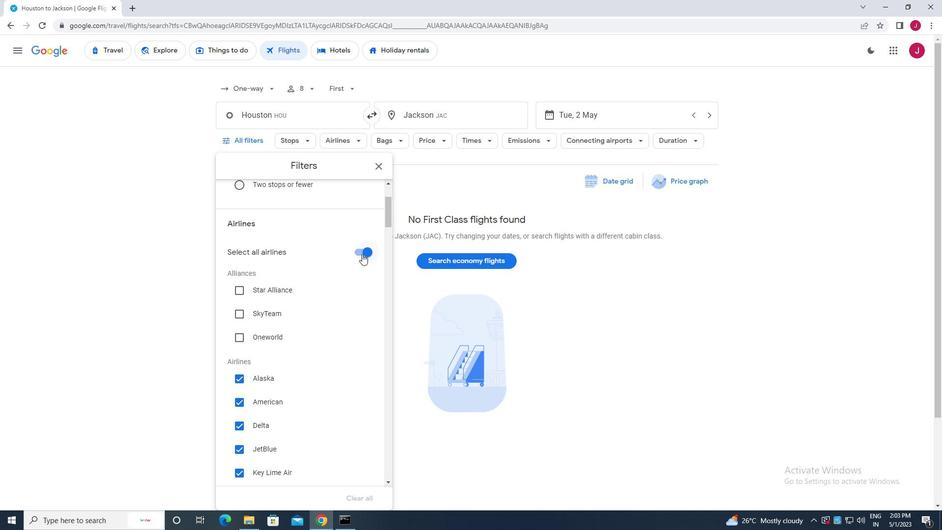 
Action: Mouse moved to (356, 240)
Screenshot: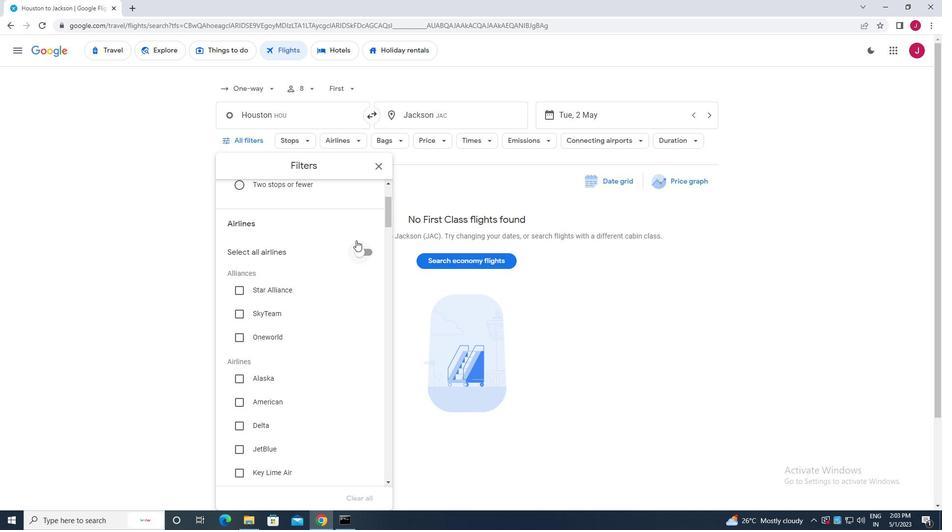 
Action: Mouse scrolled (356, 240) with delta (0, 0)
Screenshot: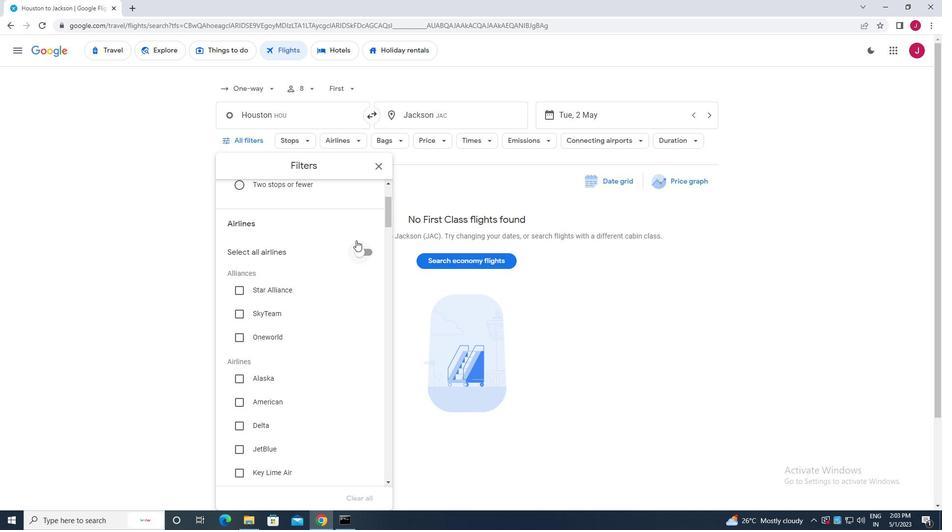 
Action: Mouse moved to (356, 240)
Screenshot: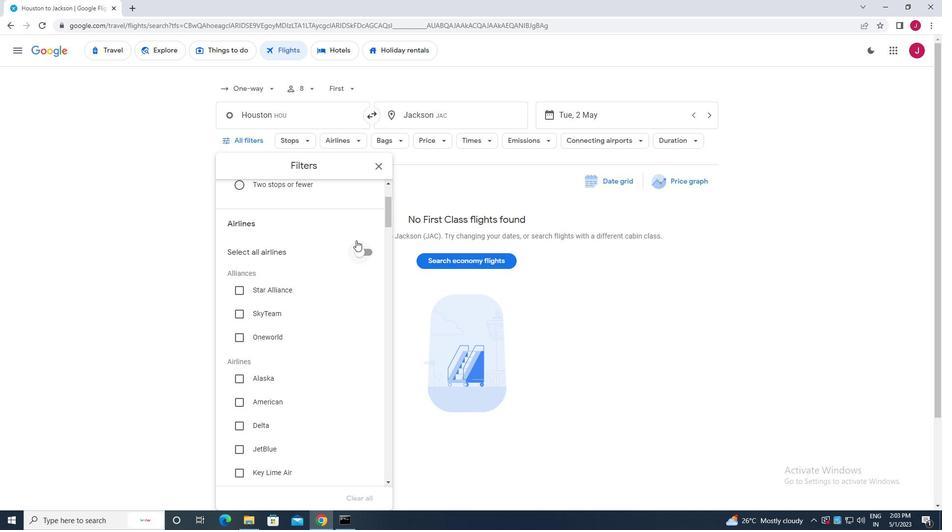 
Action: Mouse scrolled (356, 240) with delta (0, 0)
Screenshot: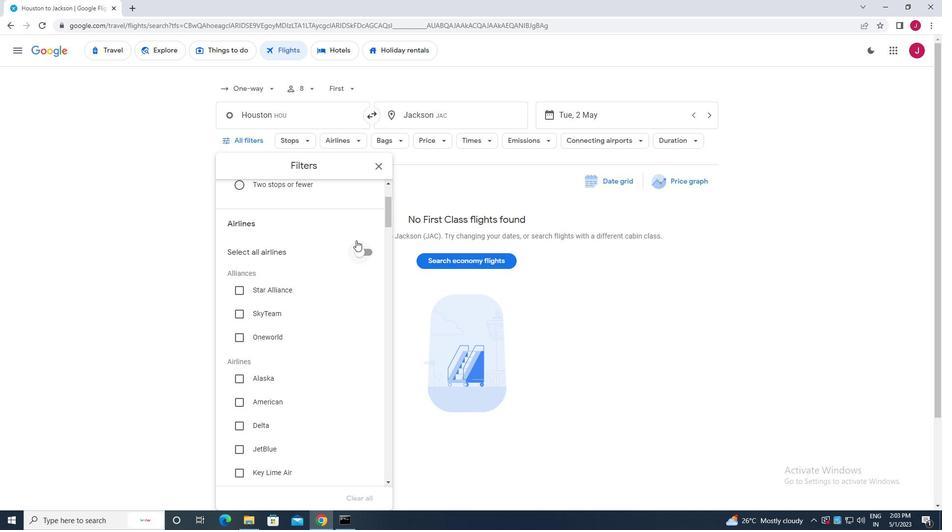 
Action: Mouse scrolled (356, 240) with delta (0, 0)
Screenshot: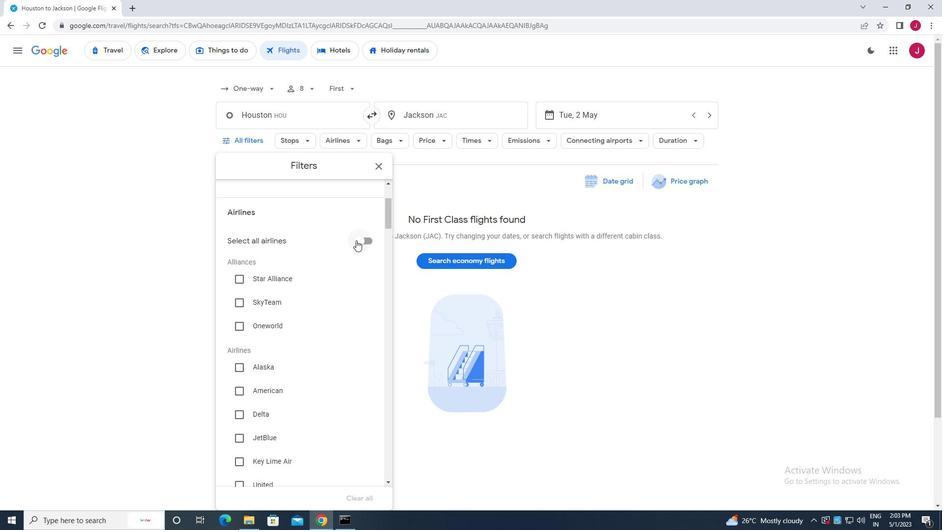 
Action: Mouse moved to (333, 251)
Screenshot: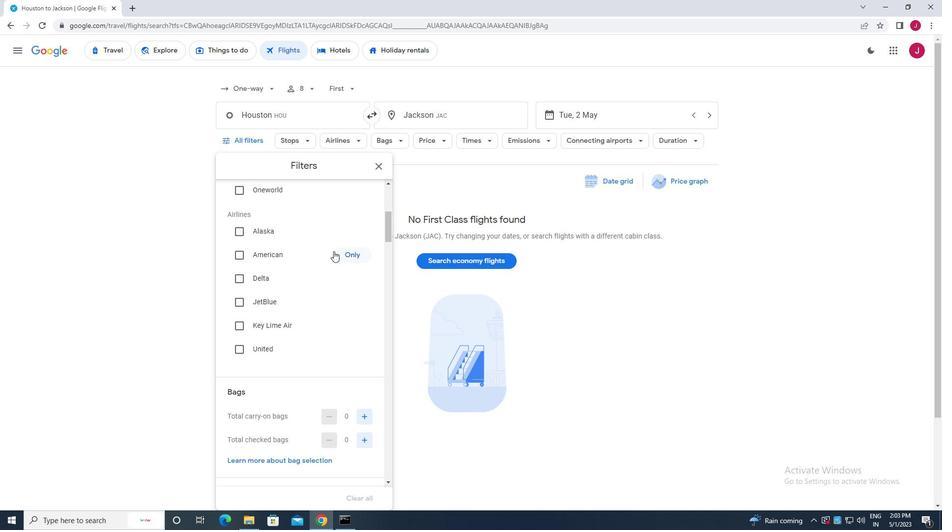 
Action: Mouse scrolled (333, 250) with delta (0, 0)
Screenshot: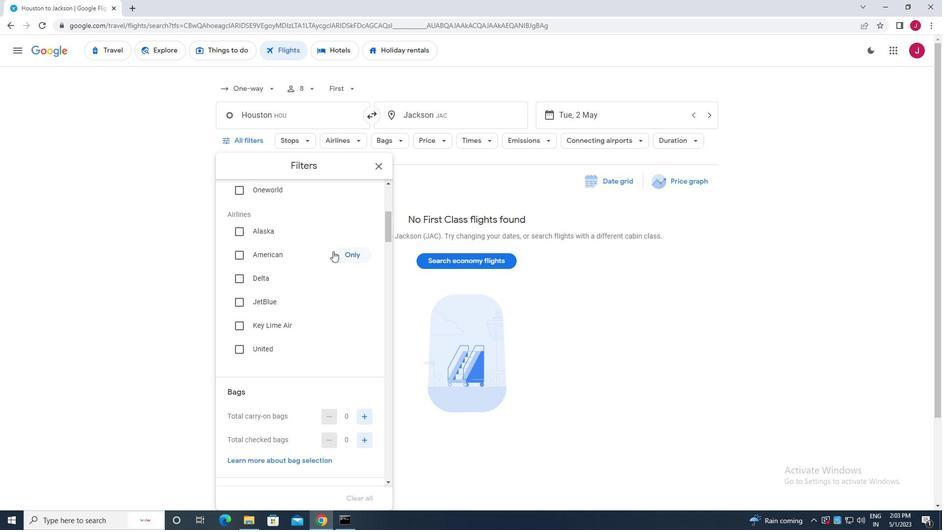 
Action: Mouse scrolled (333, 250) with delta (0, 0)
Screenshot: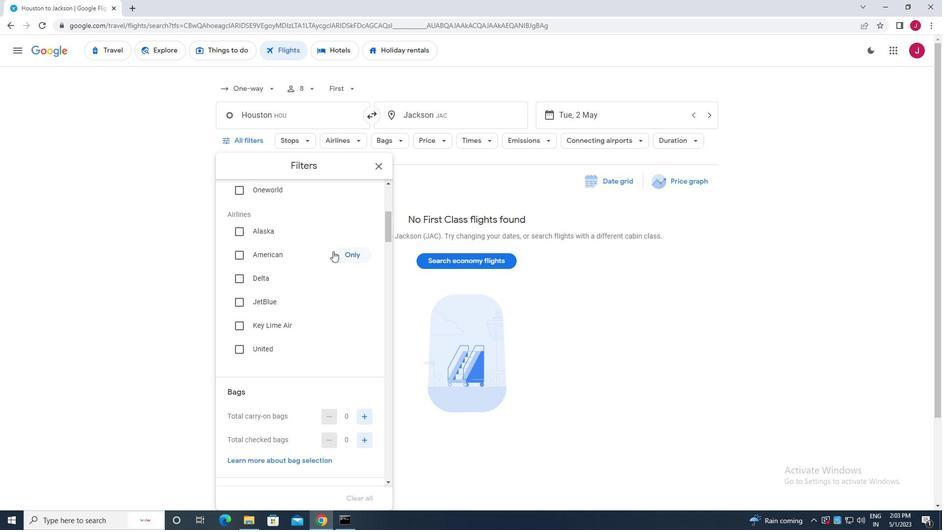 
Action: Mouse moved to (333, 251)
Screenshot: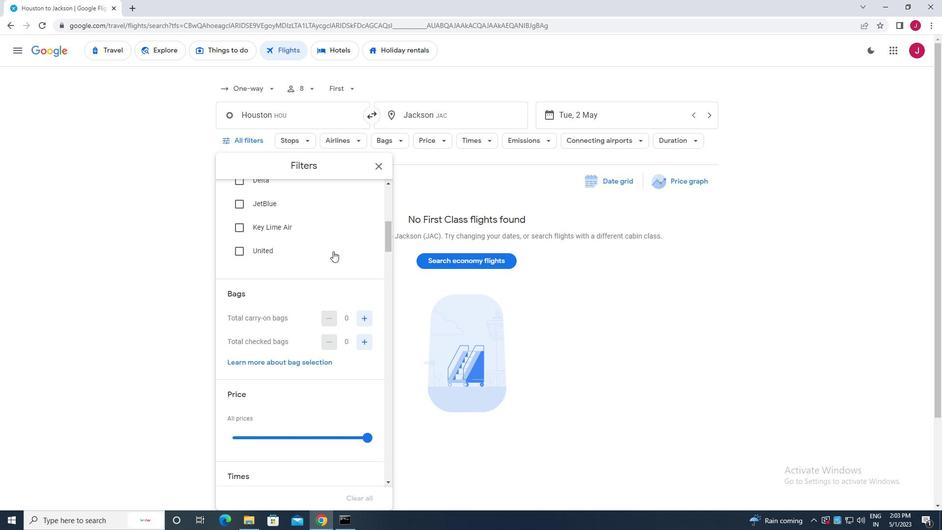 
Action: Mouse scrolled (333, 251) with delta (0, 0)
Screenshot: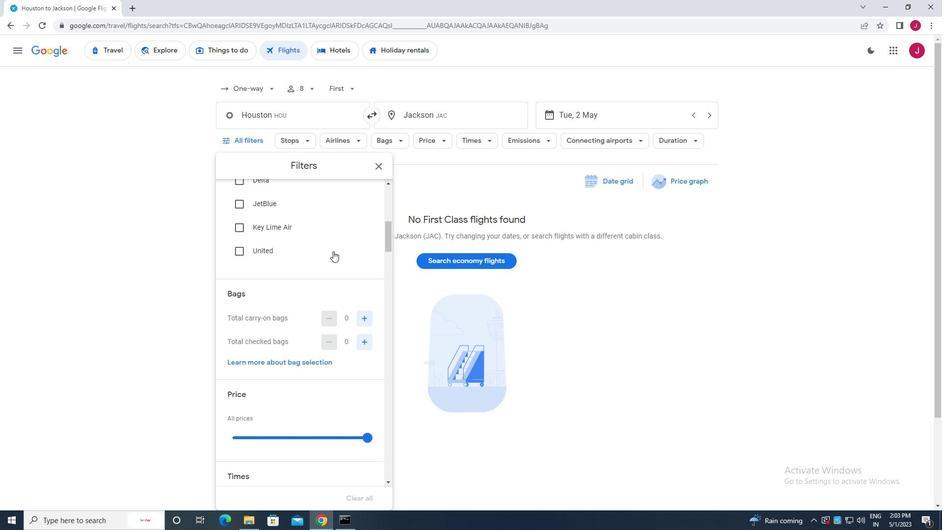 
Action: Mouse scrolled (333, 251) with delta (0, 0)
Screenshot: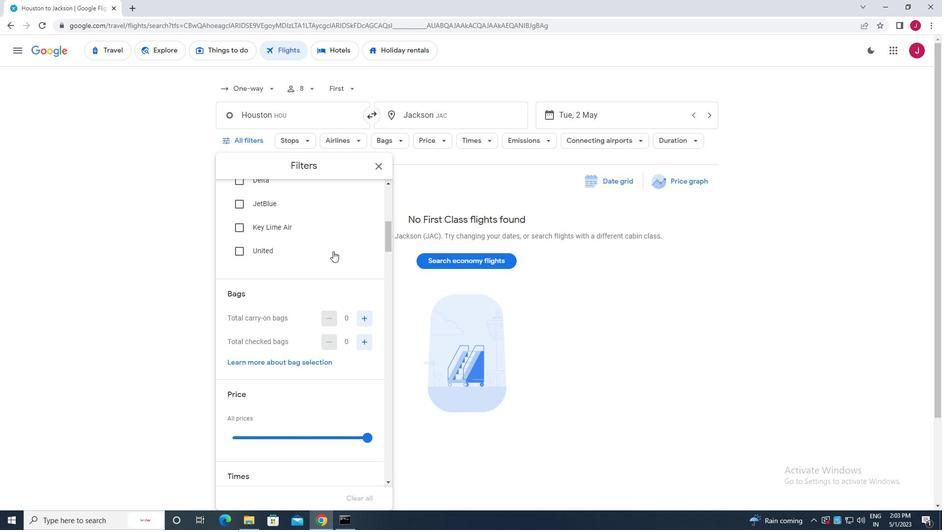 
Action: Mouse moved to (240, 302)
Screenshot: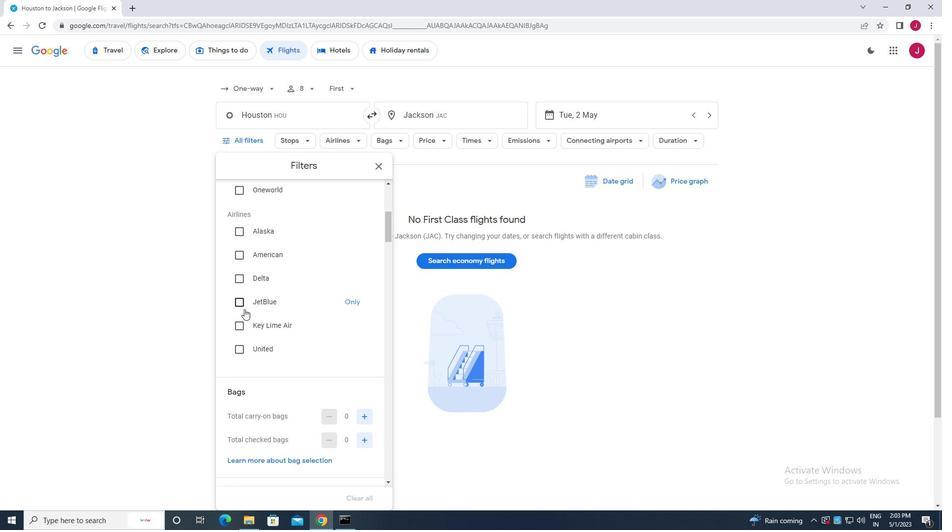 
Action: Mouse pressed left at (240, 302)
Screenshot: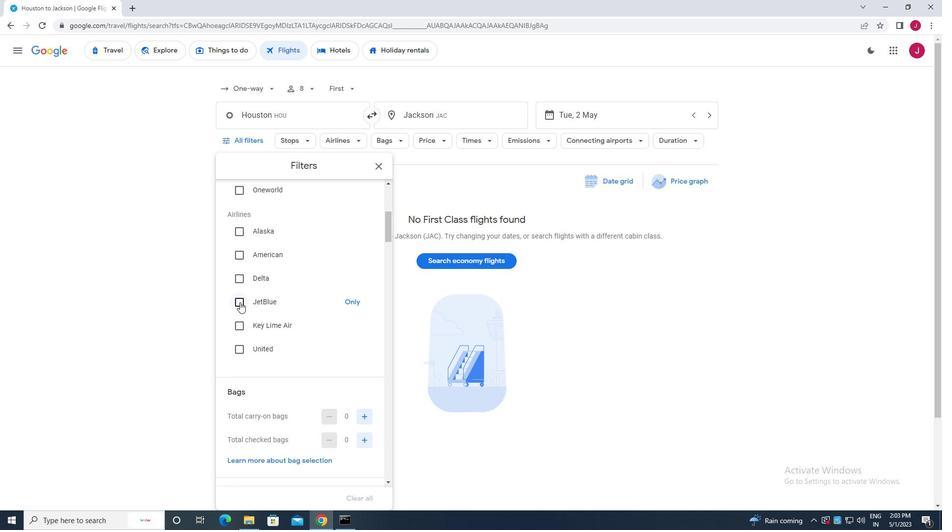 
Action: Mouse moved to (303, 299)
Screenshot: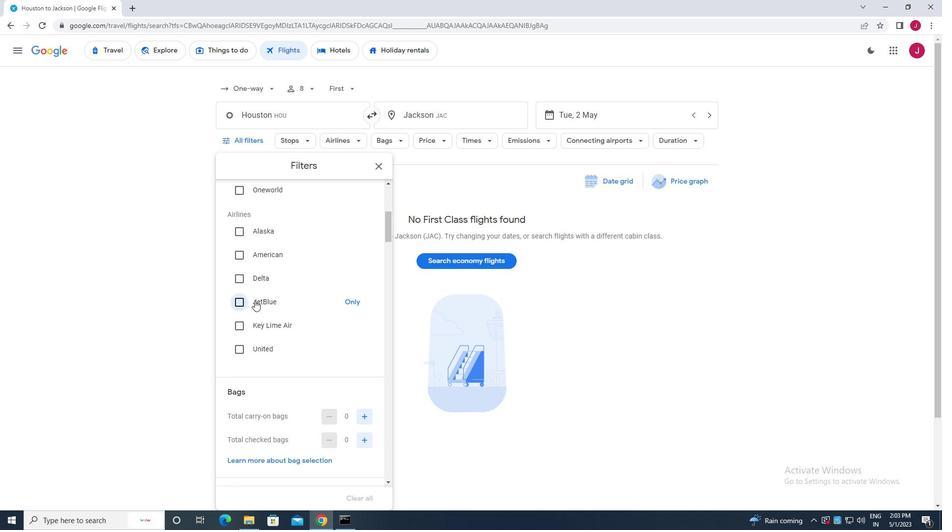 
Action: Mouse scrolled (303, 299) with delta (0, 0)
Screenshot: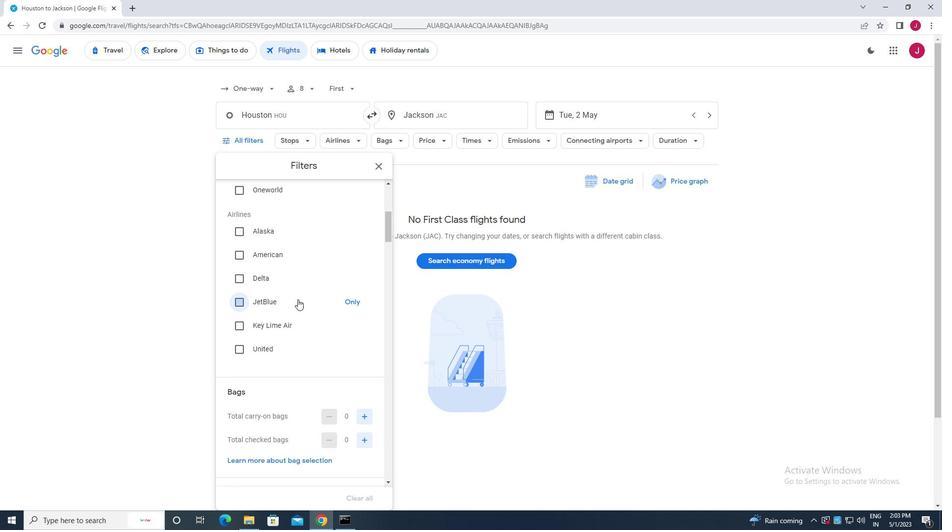 
Action: Mouse scrolled (303, 299) with delta (0, 0)
Screenshot: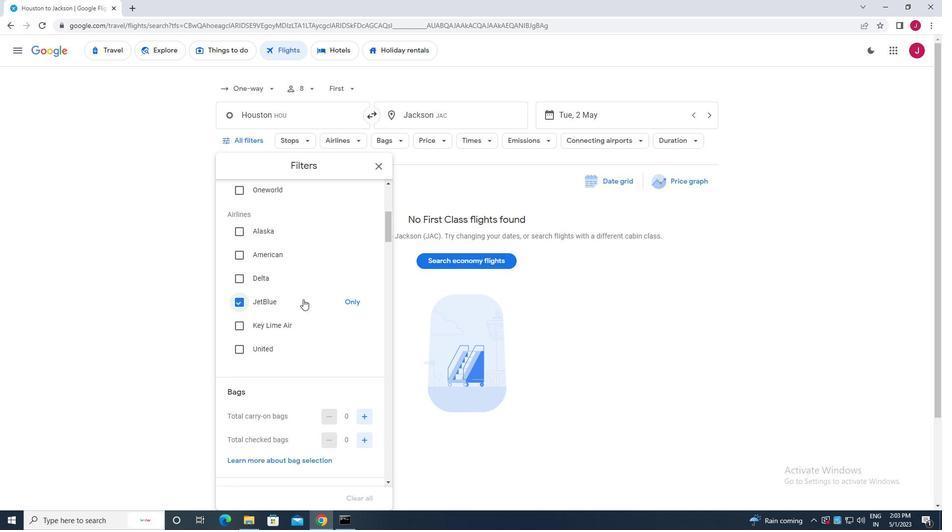 
Action: Mouse scrolled (303, 299) with delta (0, 0)
Screenshot: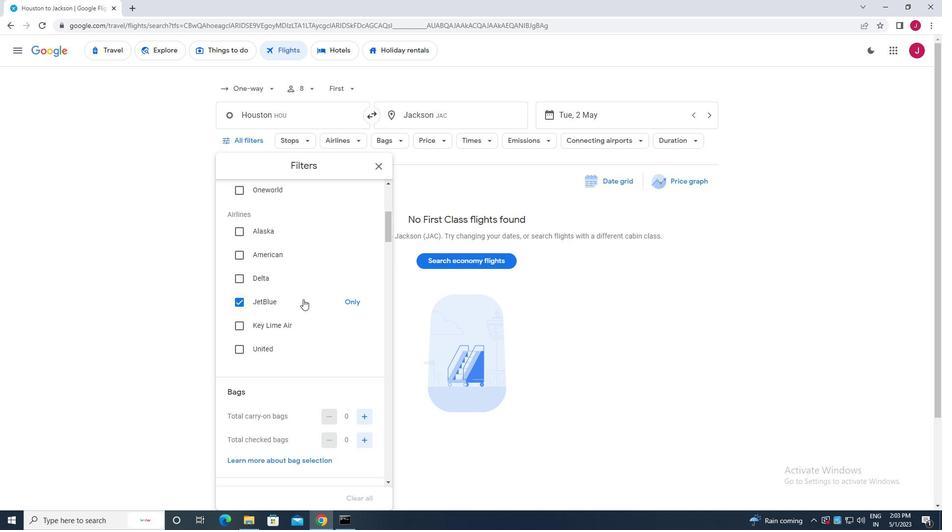 
Action: Mouse moved to (359, 295)
Screenshot: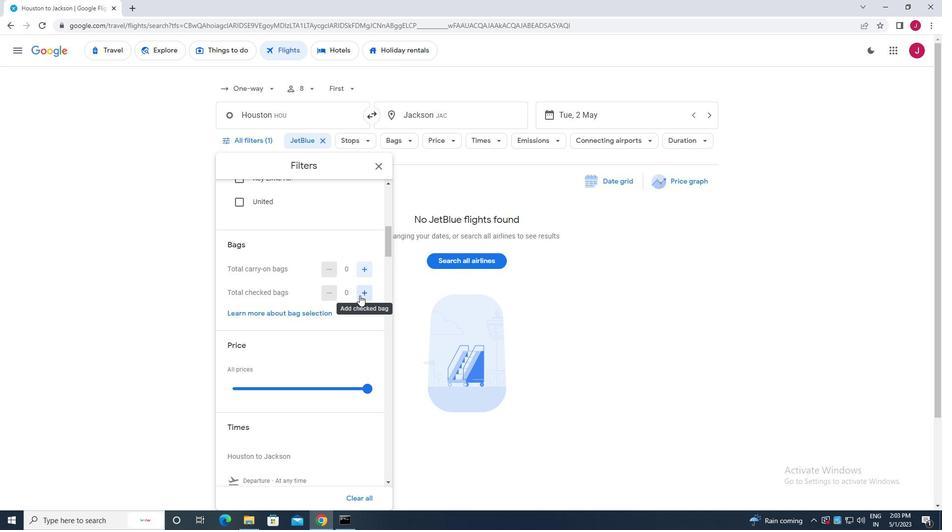 
Action: Mouse pressed left at (359, 295)
Screenshot: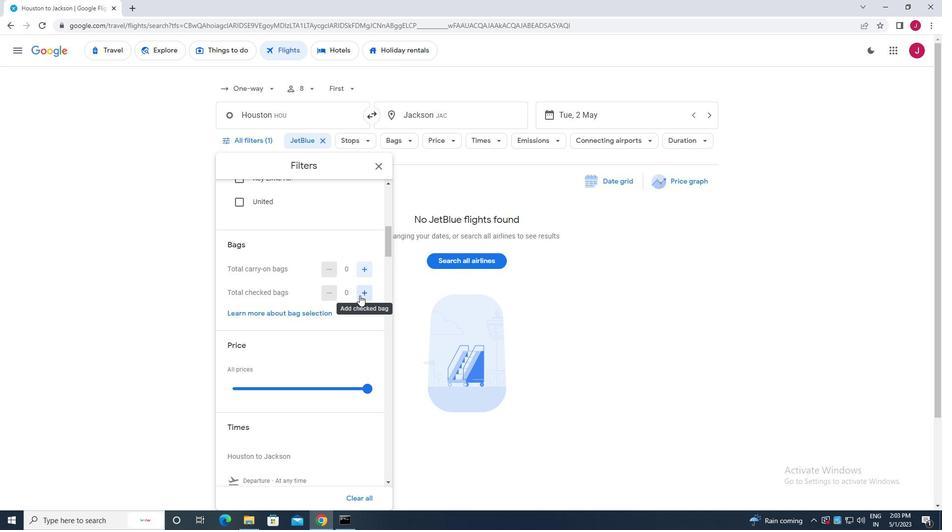 
Action: Mouse moved to (359, 295)
Screenshot: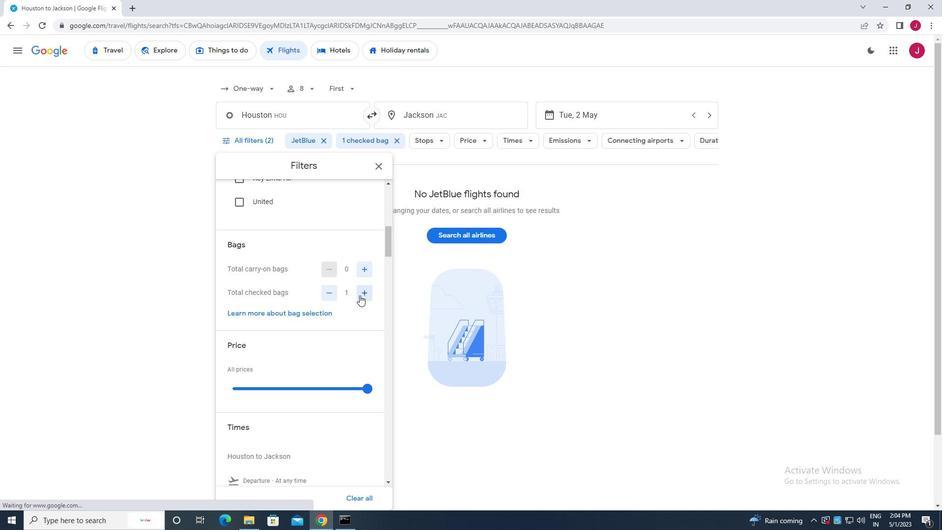 
Action: Mouse scrolled (359, 295) with delta (0, 0)
Screenshot: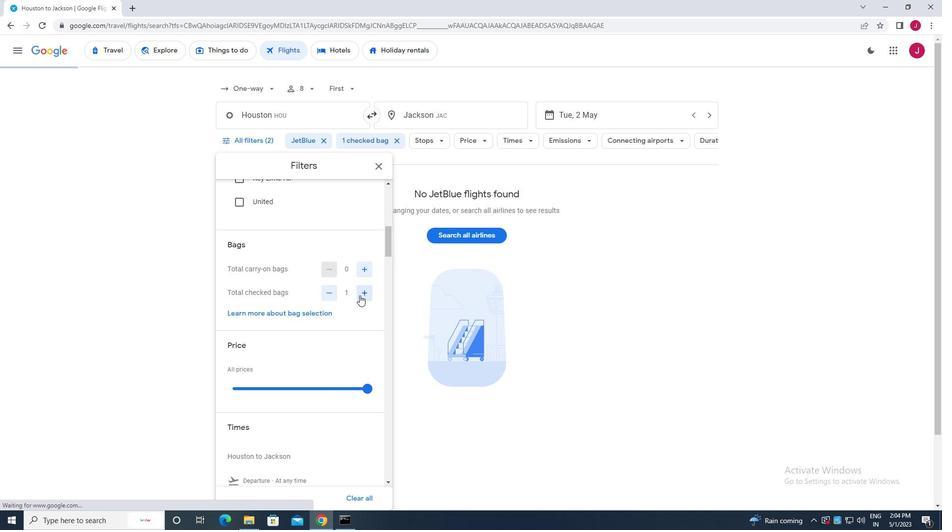 
Action: Mouse scrolled (359, 295) with delta (0, 0)
Screenshot: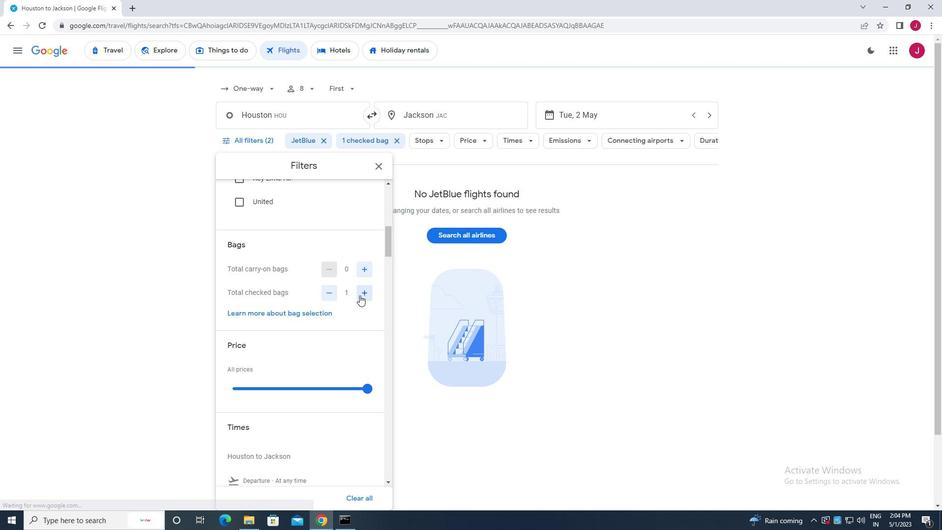 
Action: Mouse moved to (370, 289)
Screenshot: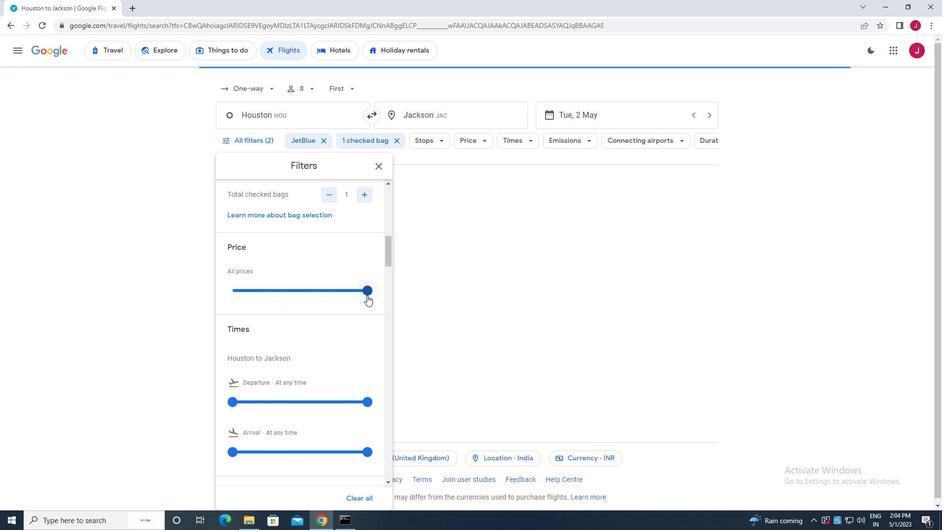 
Action: Mouse pressed left at (370, 289)
Screenshot: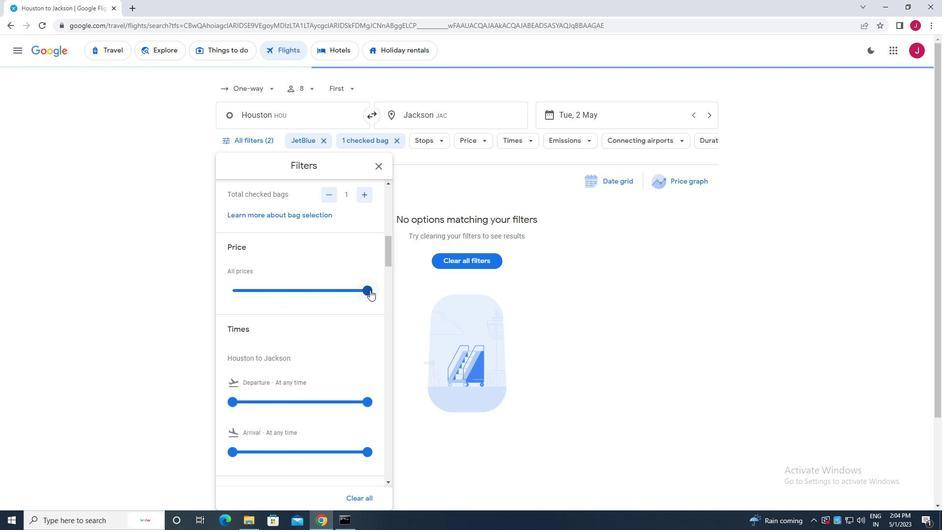 
Action: Mouse moved to (293, 307)
Screenshot: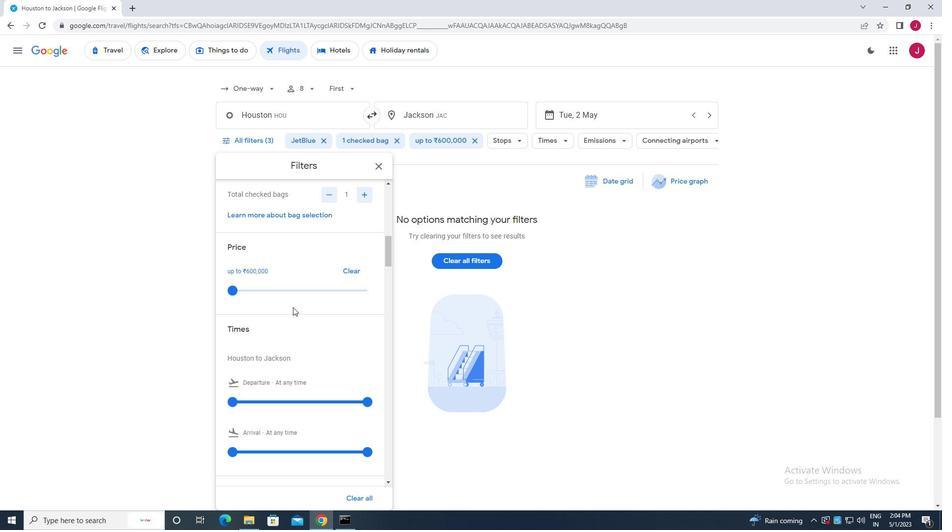 
Action: Mouse scrolled (293, 306) with delta (0, 0)
Screenshot: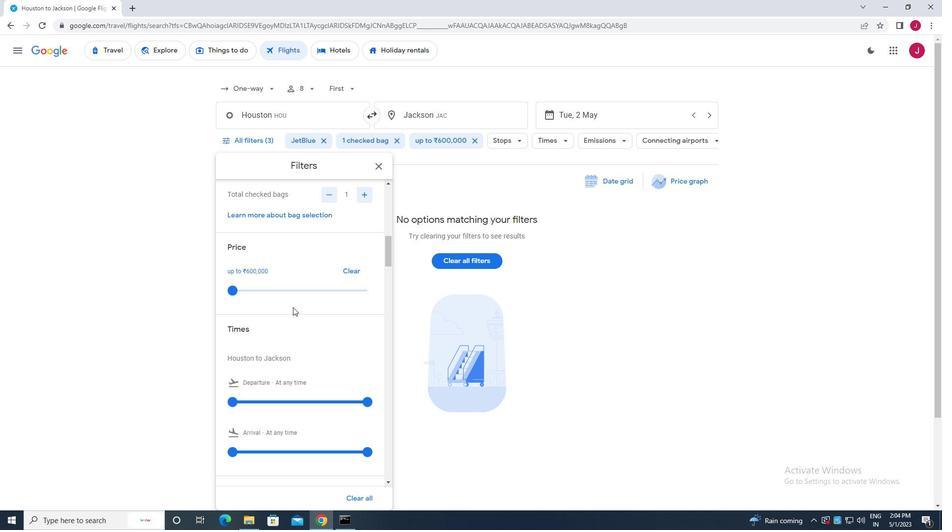 
Action: Mouse scrolled (293, 306) with delta (0, 0)
Screenshot: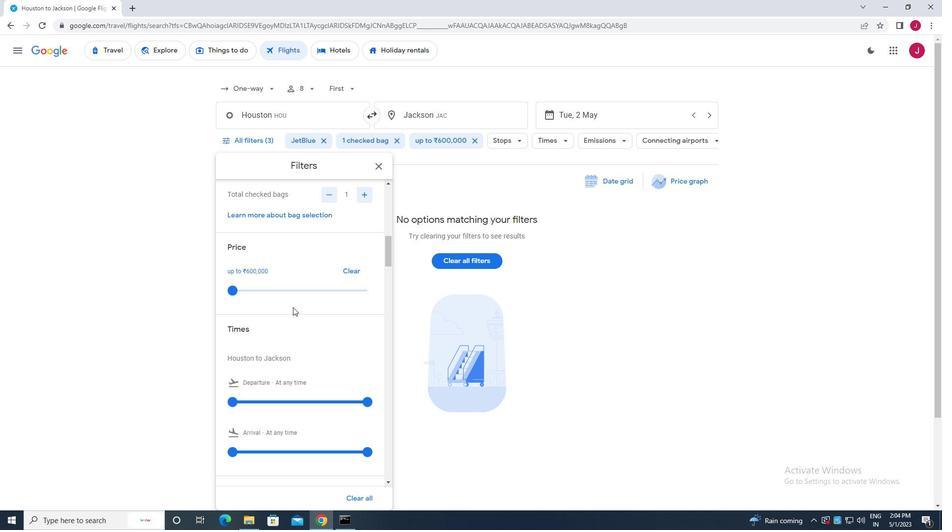 
Action: Mouse moved to (235, 304)
Screenshot: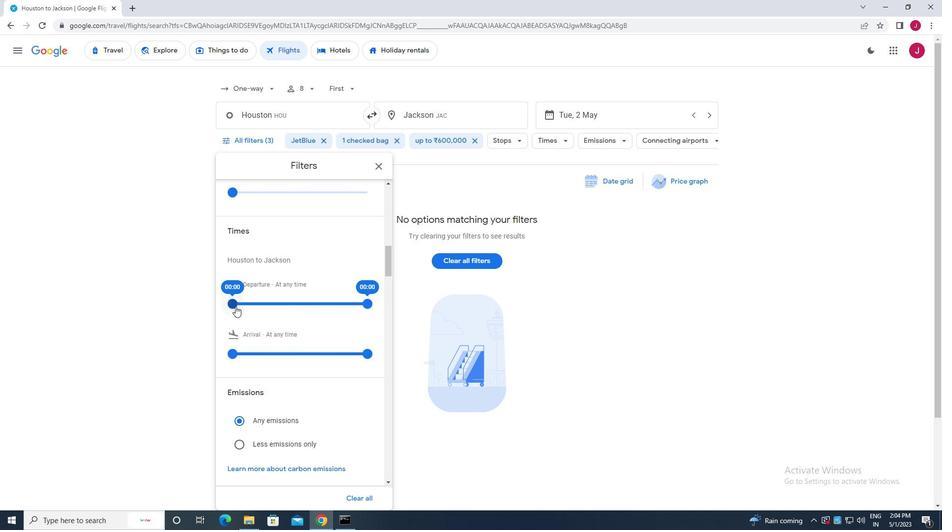 
Action: Mouse pressed left at (235, 304)
Screenshot: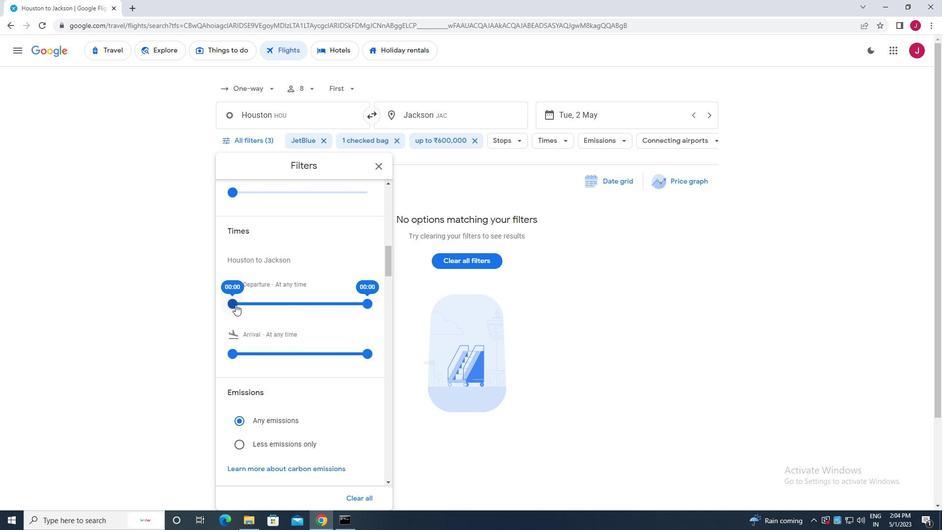 
Action: Mouse moved to (324, 306)
Screenshot: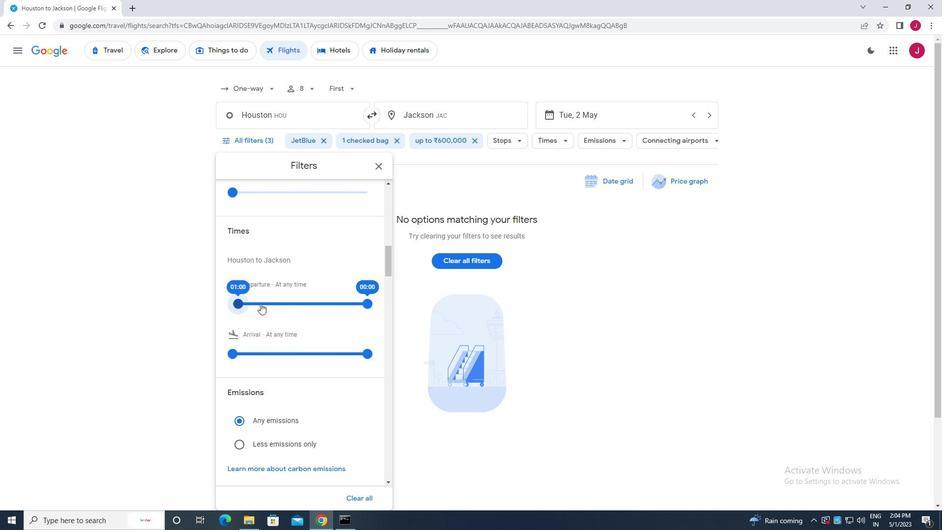 
Action: Mouse pressed left at (324, 306)
Screenshot: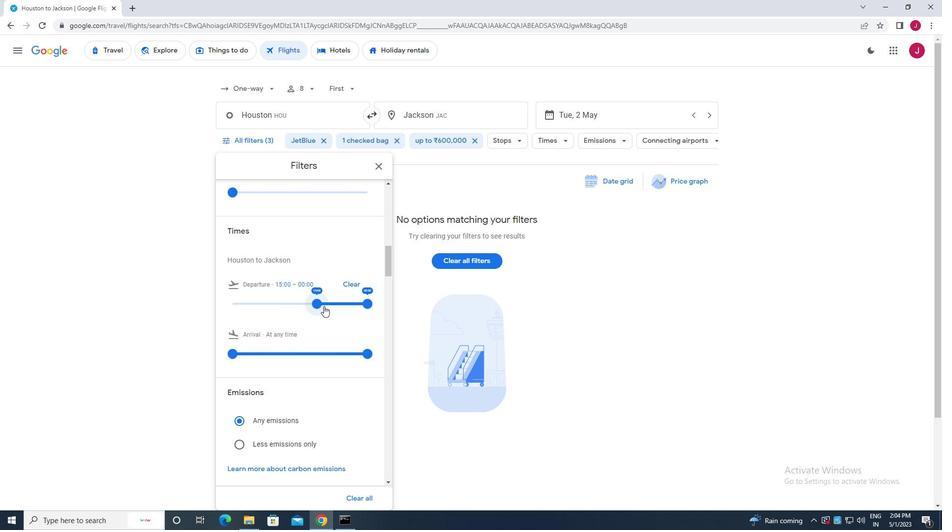 
Action: Mouse moved to (366, 305)
Screenshot: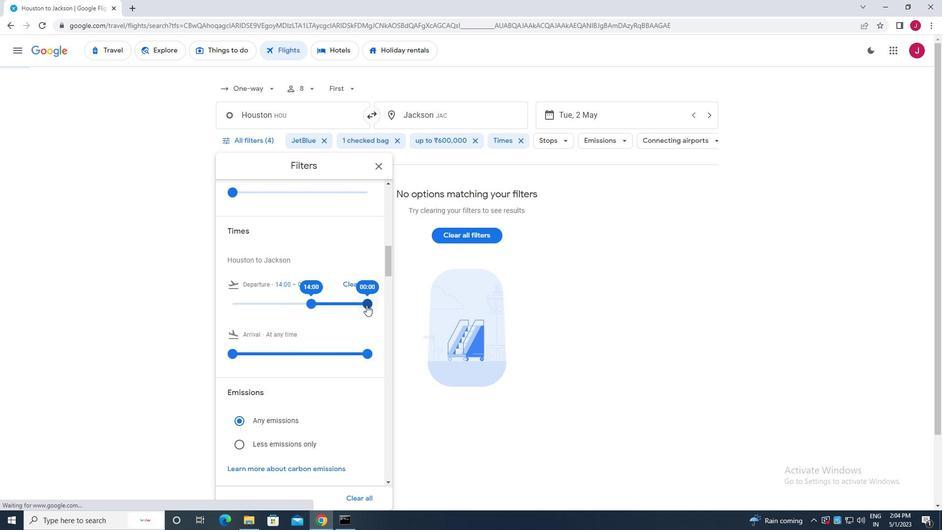 
Action: Mouse pressed left at (366, 305)
Screenshot: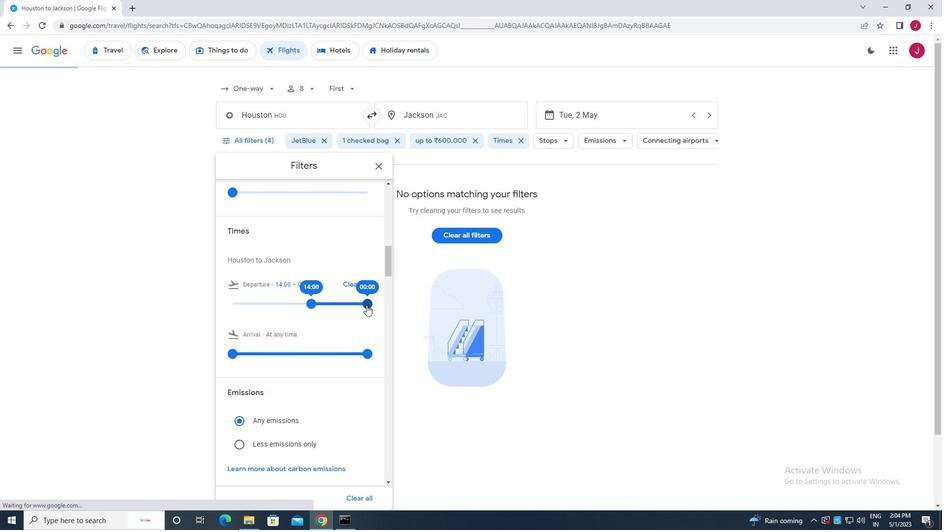 
Action: Mouse moved to (380, 166)
Screenshot: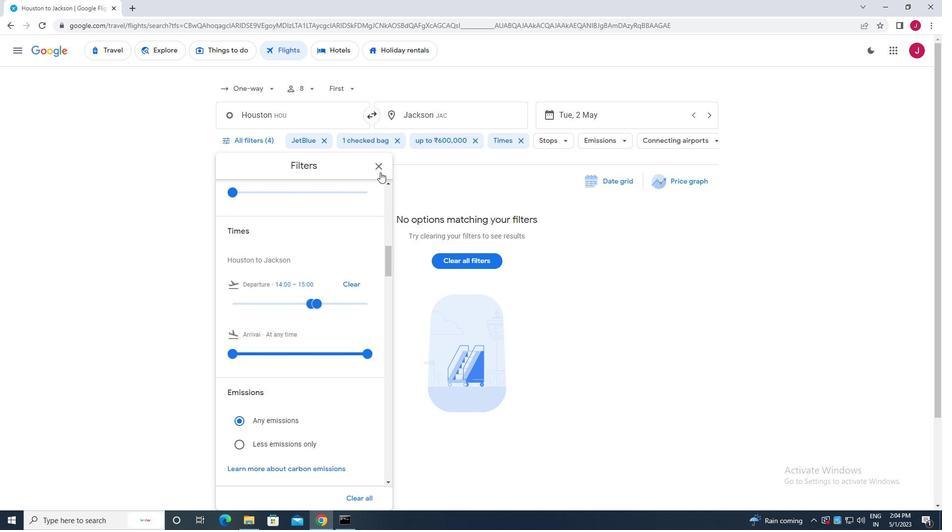 
Action: Mouse pressed left at (380, 166)
Screenshot: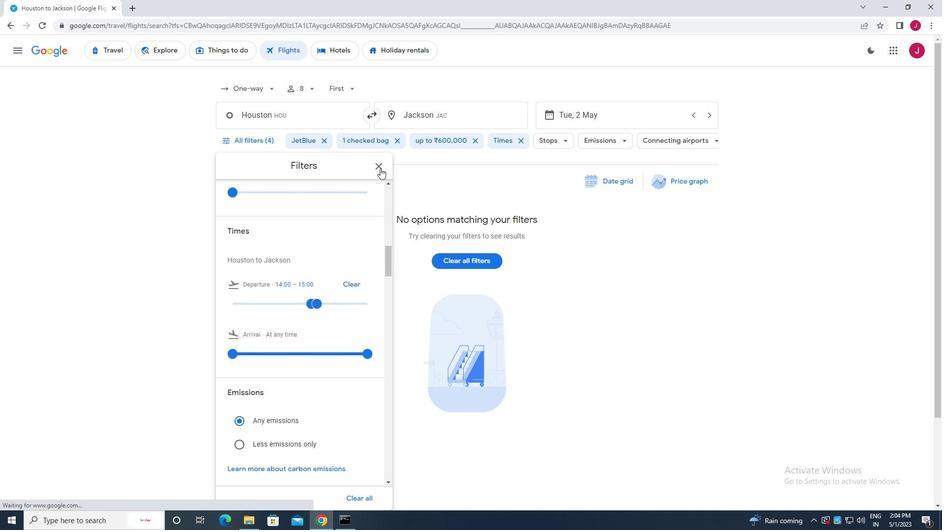 
Action: Mouse moved to (375, 170)
Screenshot: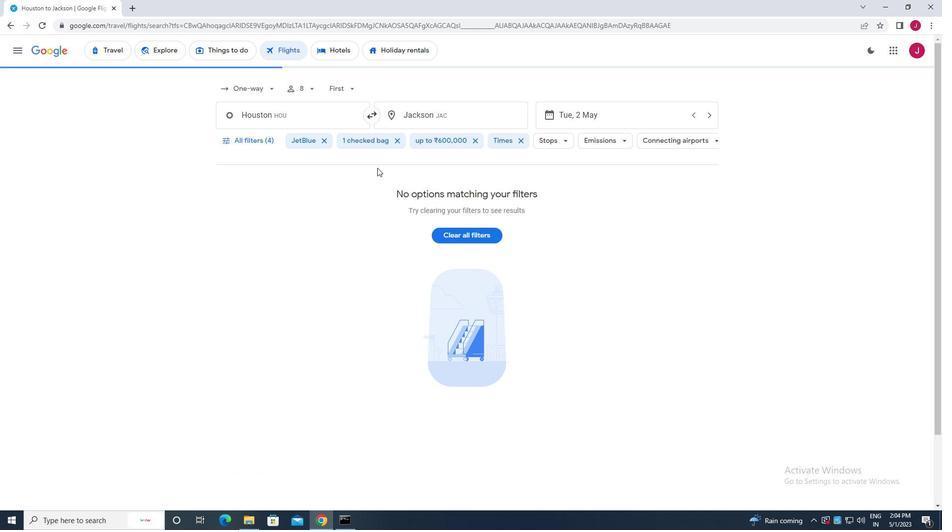 
